 Task: Look for space in Karmāla, India from 15th June, 2023 to 21st June, 2023 for 5 adults in price range Rs.14000 to Rs.25000. Place can be entire place with 3 bedrooms having 3 beds and 3 bathrooms. Property type can be house, flat, guest house. Booking option can be shelf check-in. Required host language is English.
Action: Mouse moved to (442, 81)
Screenshot: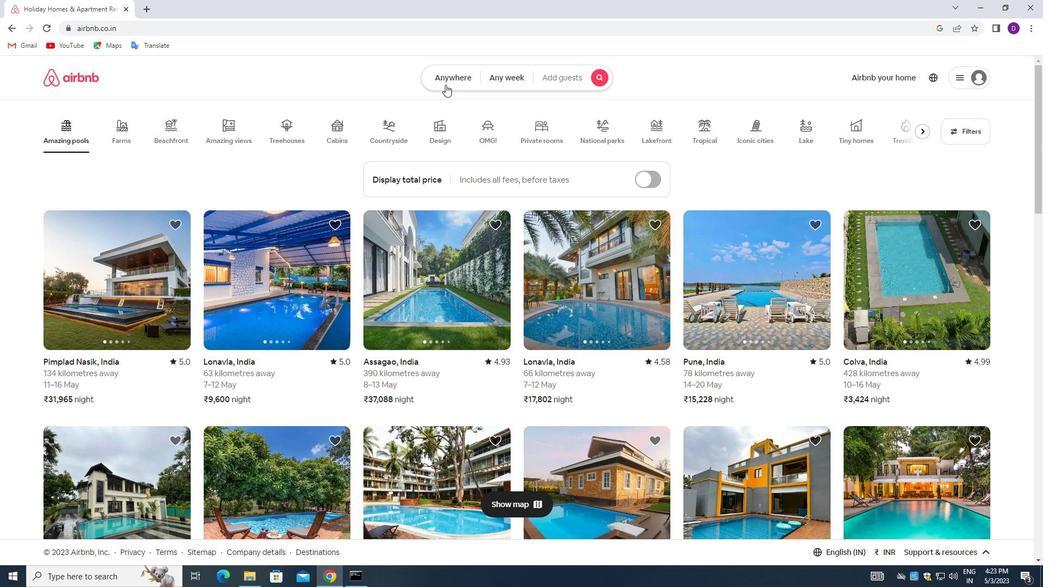 
Action: Mouse pressed left at (442, 81)
Screenshot: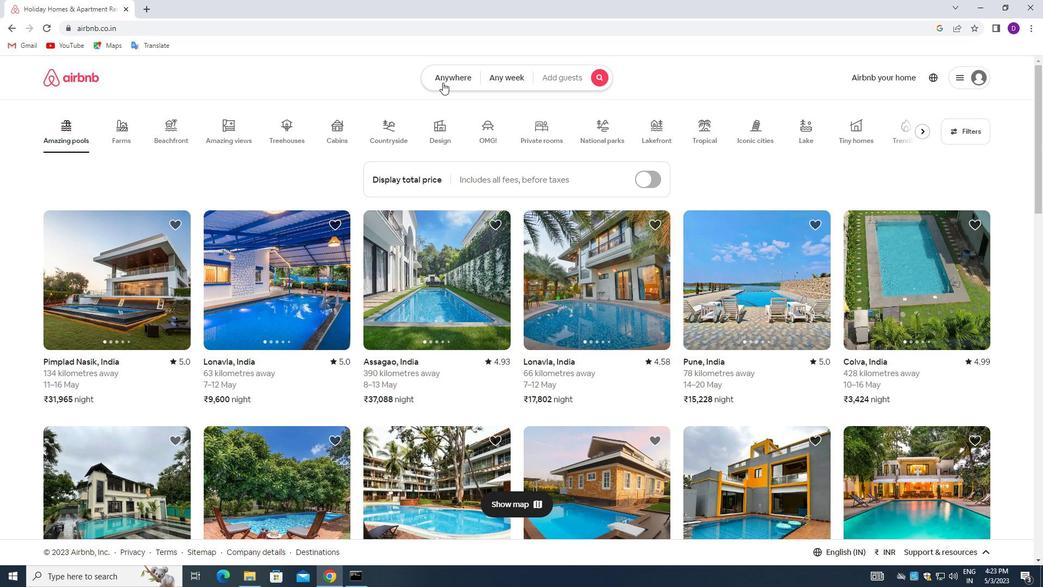 
Action: Mouse moved to (357, 123)
Screenshot: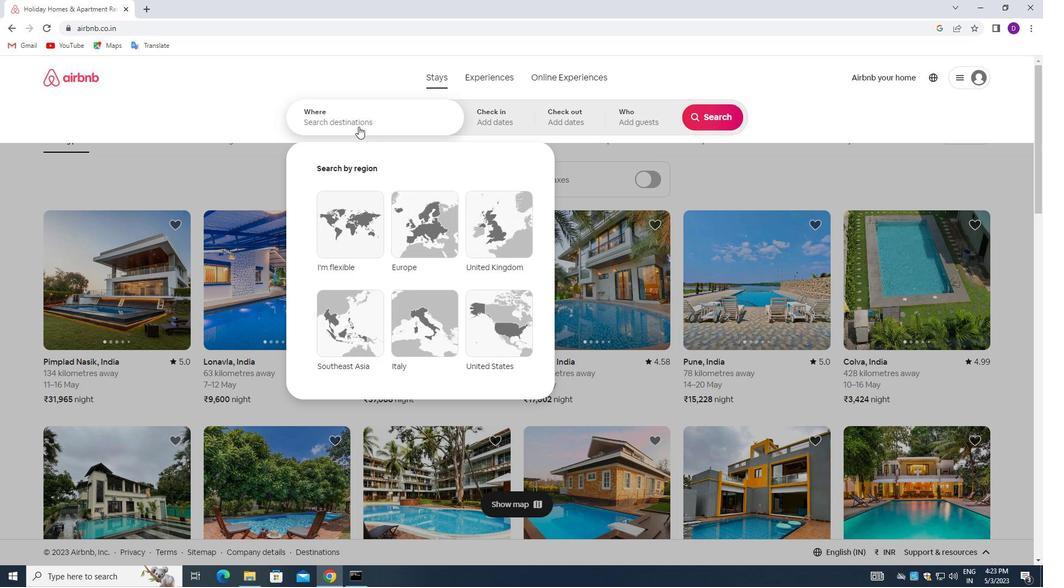 
Action: Mouse pressed left at (357, 123)
Screenshot: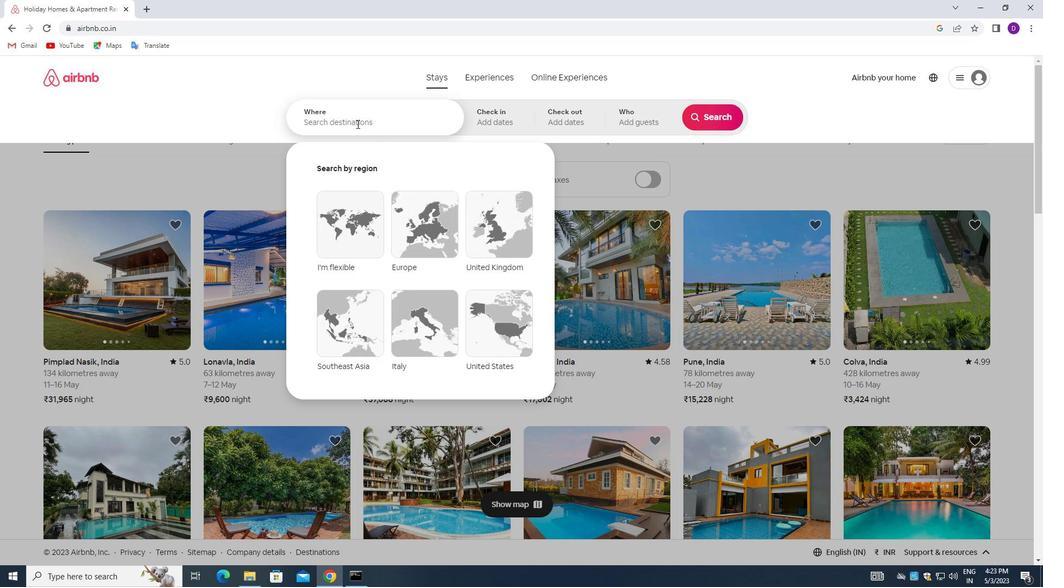 
Action: Mouse moved to (235, 108)
Screenshot: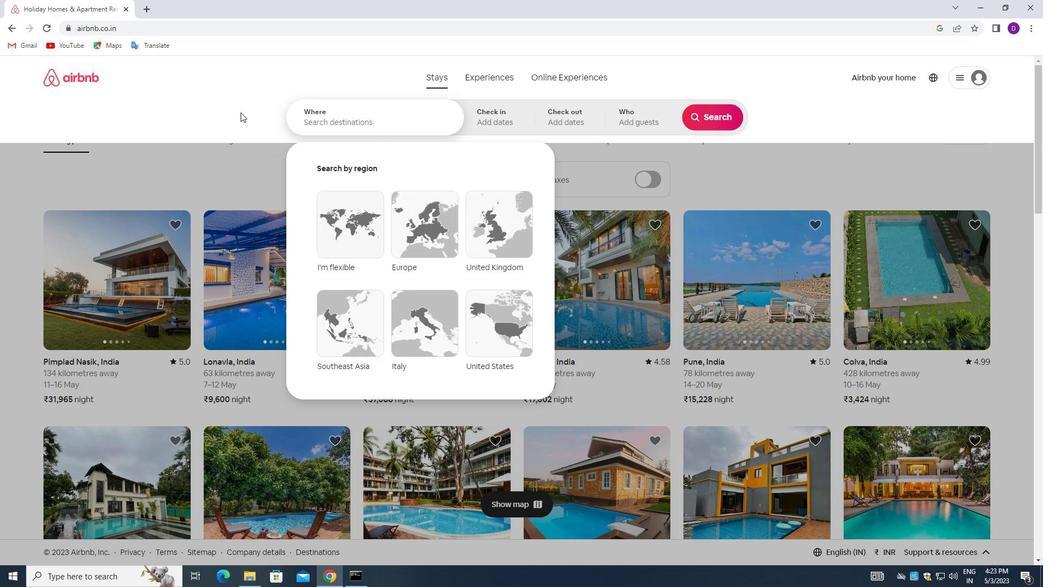 
Action: Key pressed <Key.shift>KARMALA,<Key.space><Key.shift>INDIA<Key.enter>
Screenshot: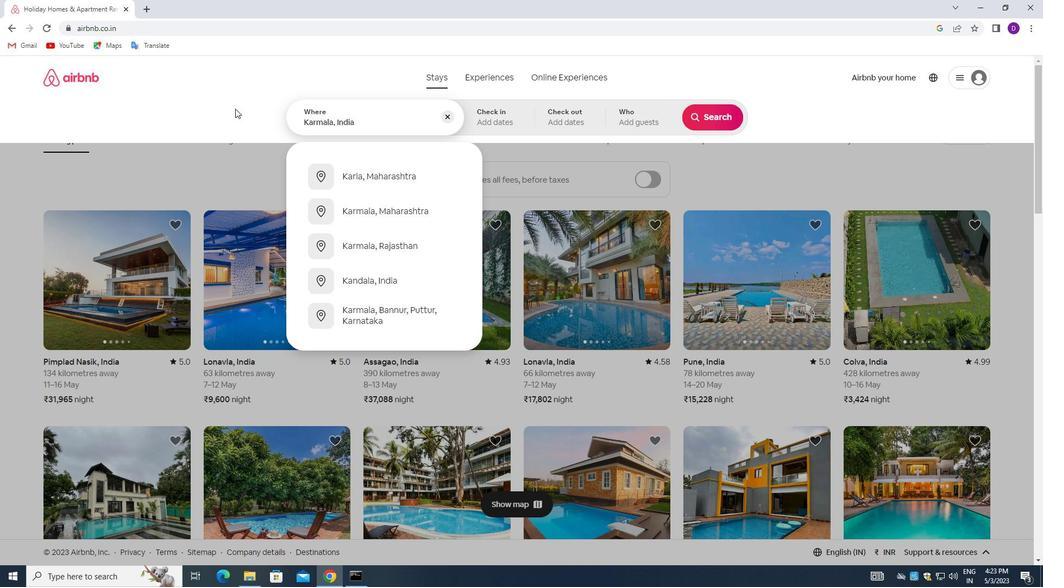 
Action: Mouse moved to (642, 304)
Screenshot: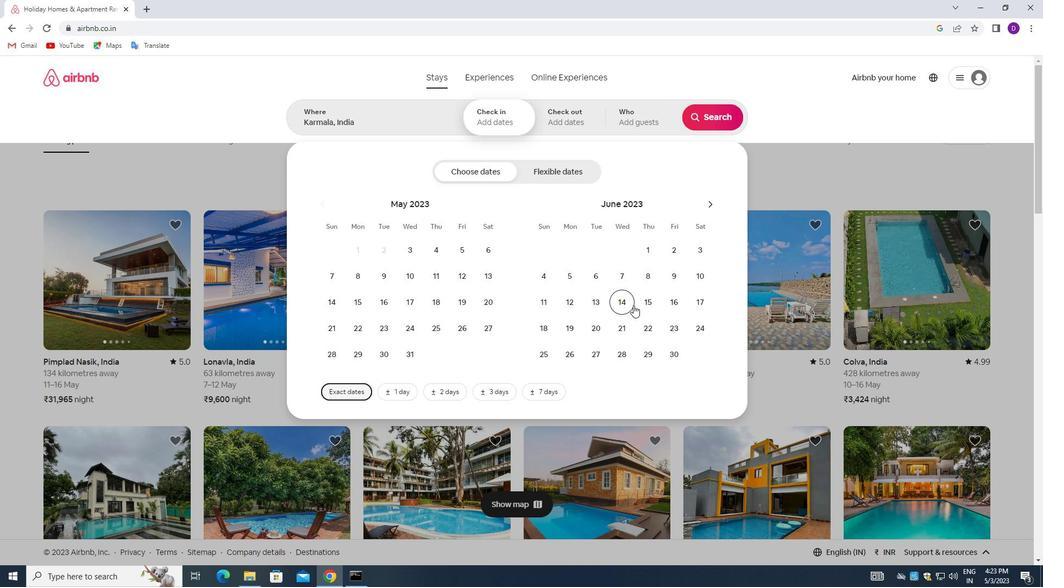 
Action: Mouse pressed left at (642, 304)
Screenshot: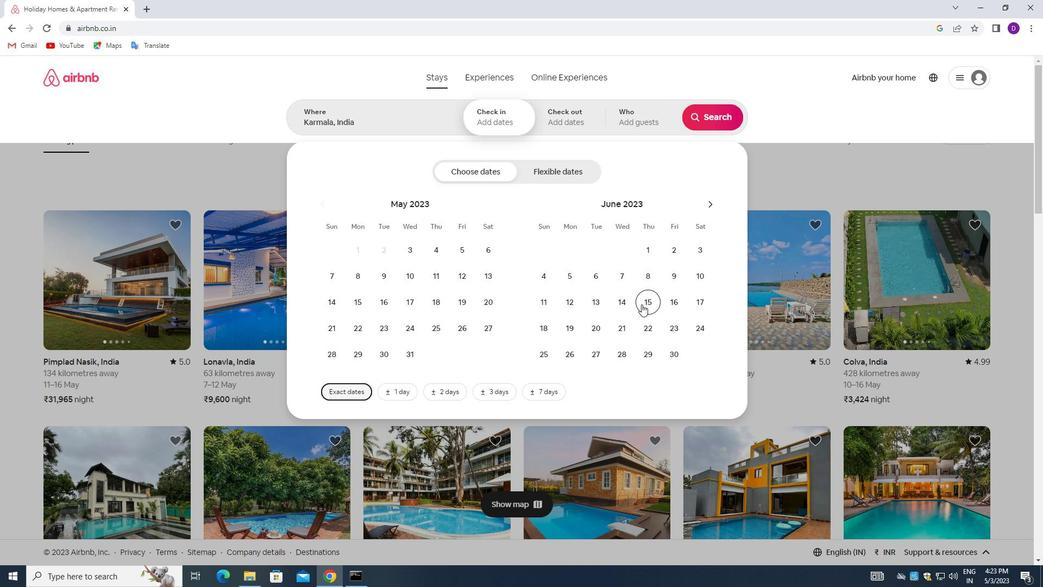
Action: Mouse moved to (626, 322)
Screenshot: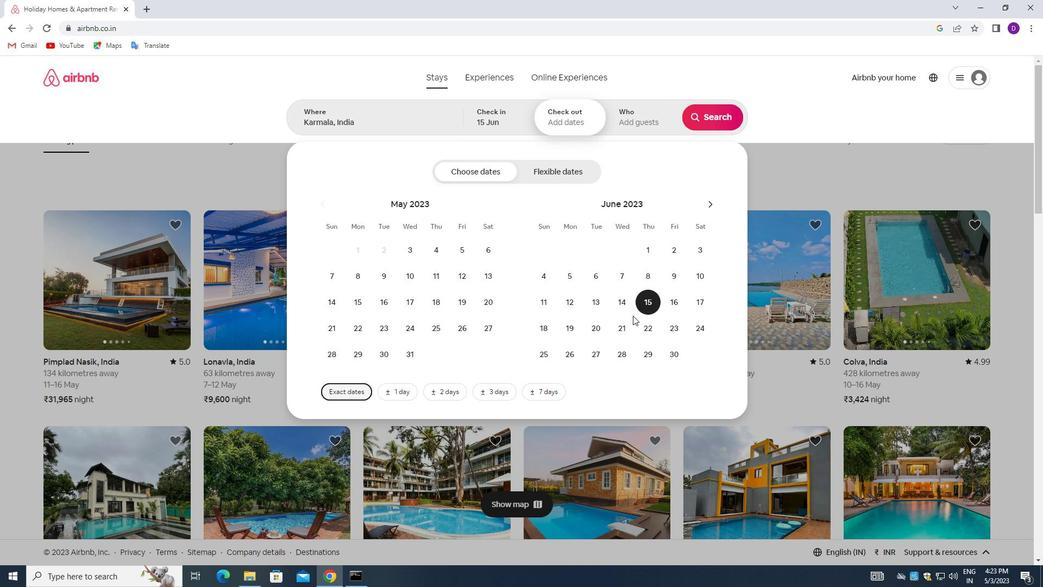 
Action: Mouse pressed left at (626, 322)
Screenshot: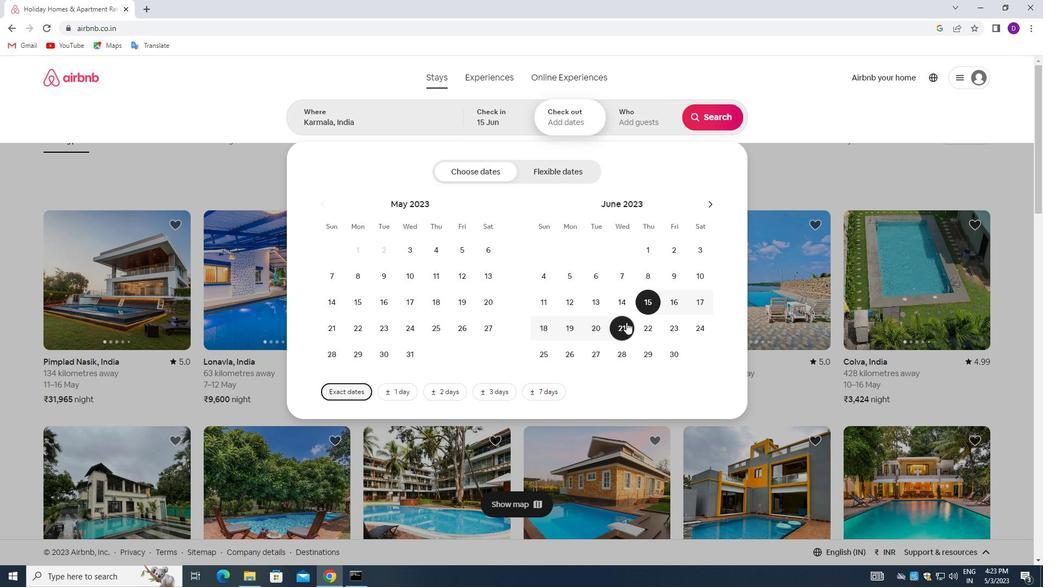 
Action: Mouse moved to (631, 117)
Screenshot: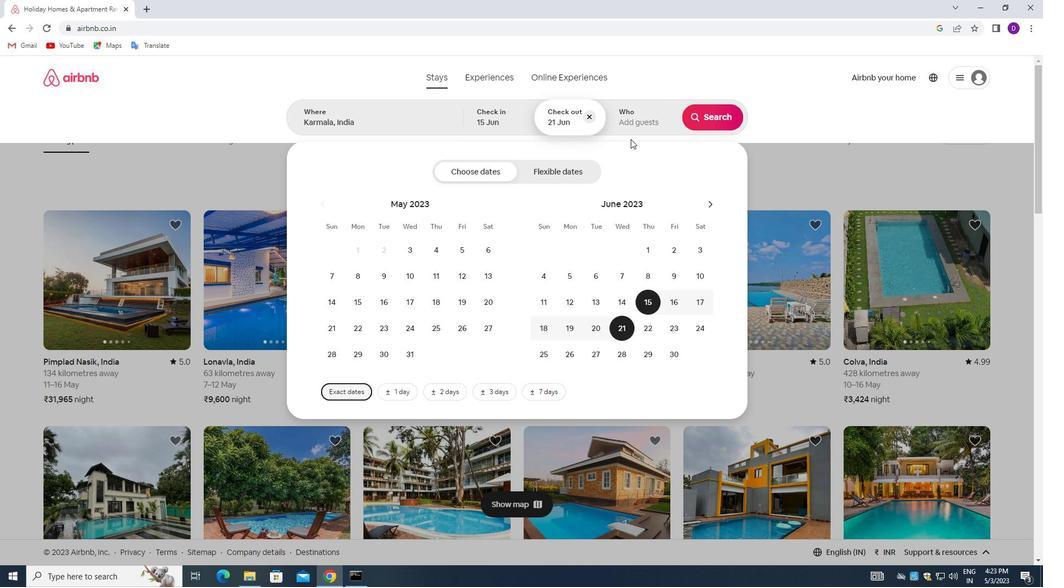 
Action: Mouse pressed left at (631, 117)
Screenshot: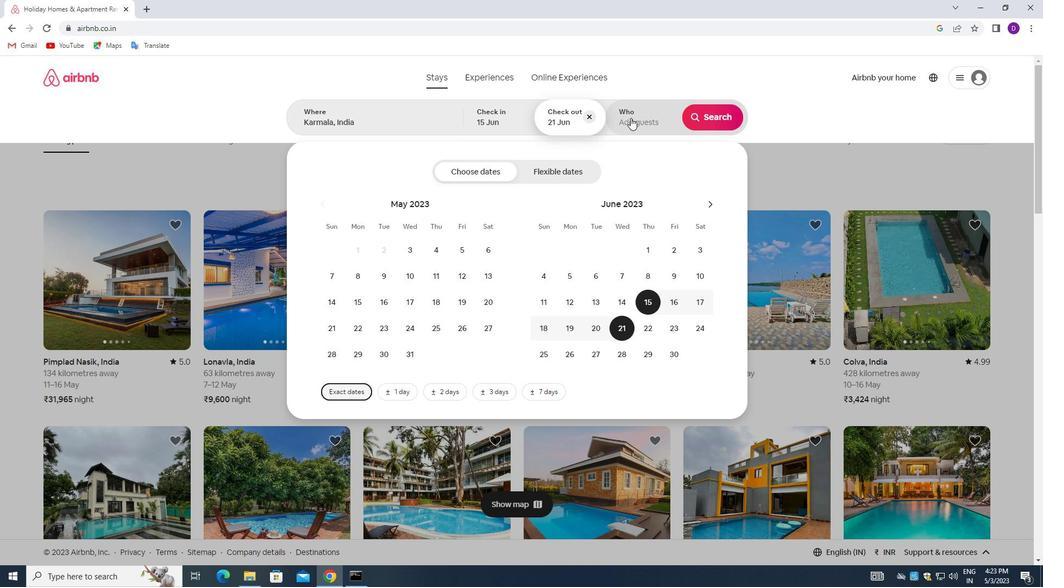 
Action: Mouse moved to (718, 176)
Screenshot: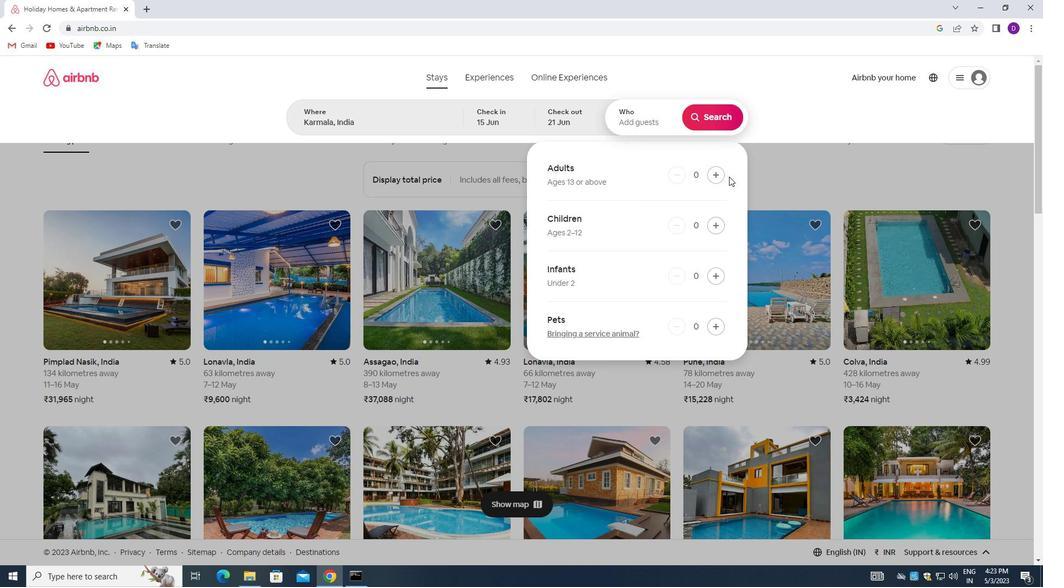 
Action: Mouse pressed left at (718, 176)
Screenshot: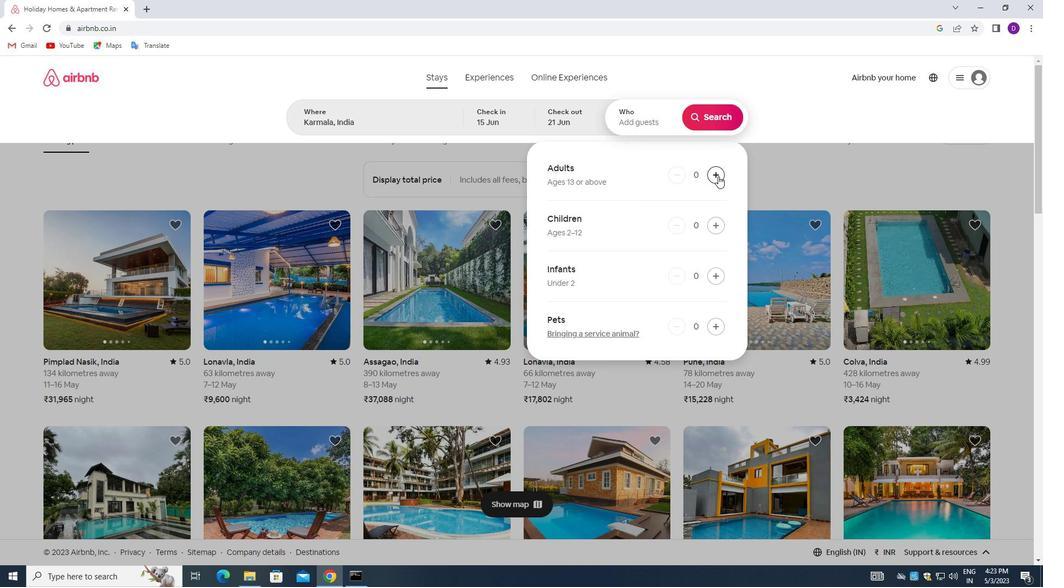 
Action: Mouse pressed left at (718, 176)
Screenshot: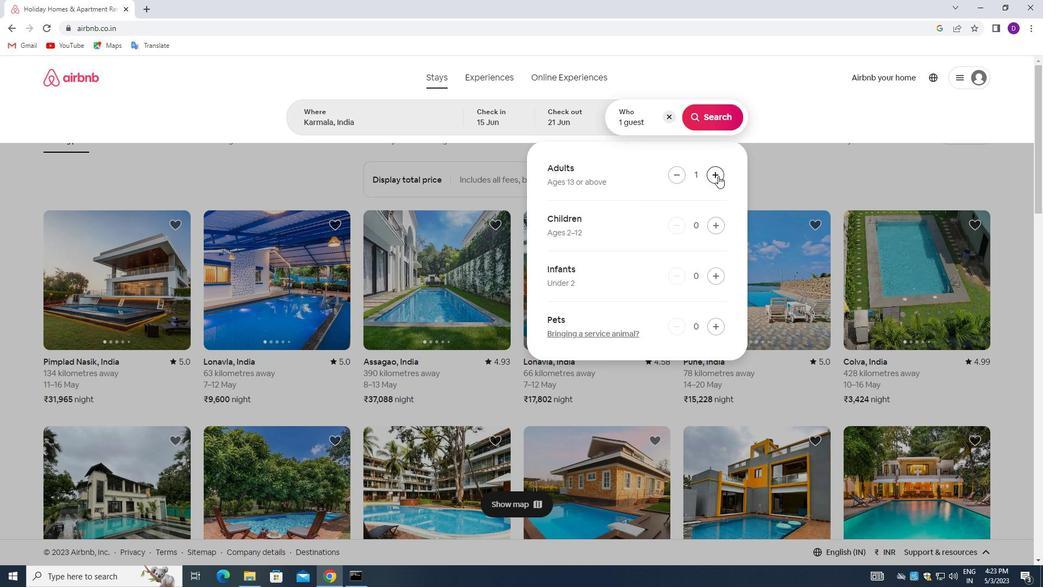 
Action: Mouse pressed left at (718, 176)
Screenshot: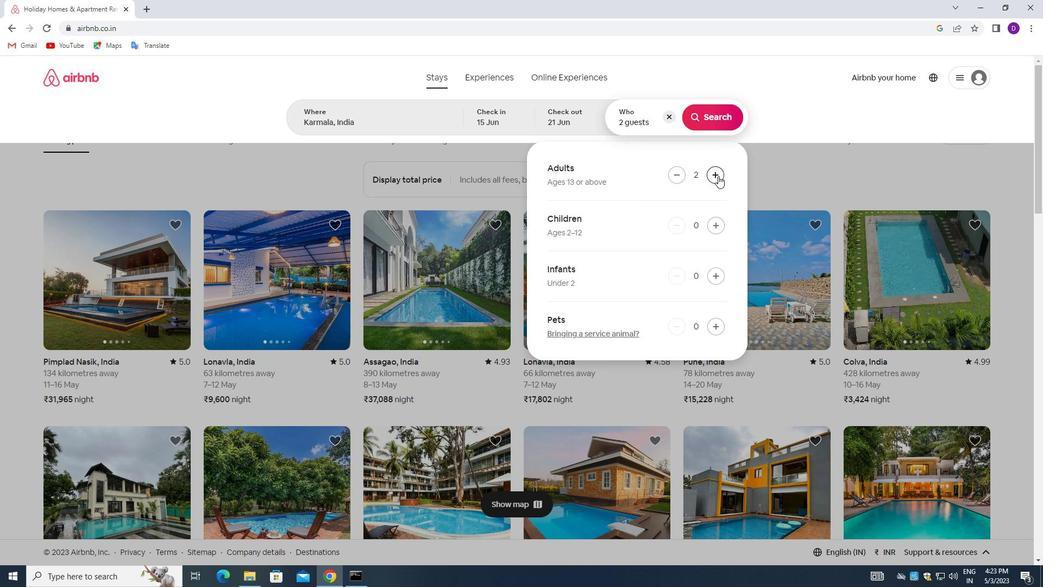 
Action: Mouse pressed left at (718, 176)
Screenshot: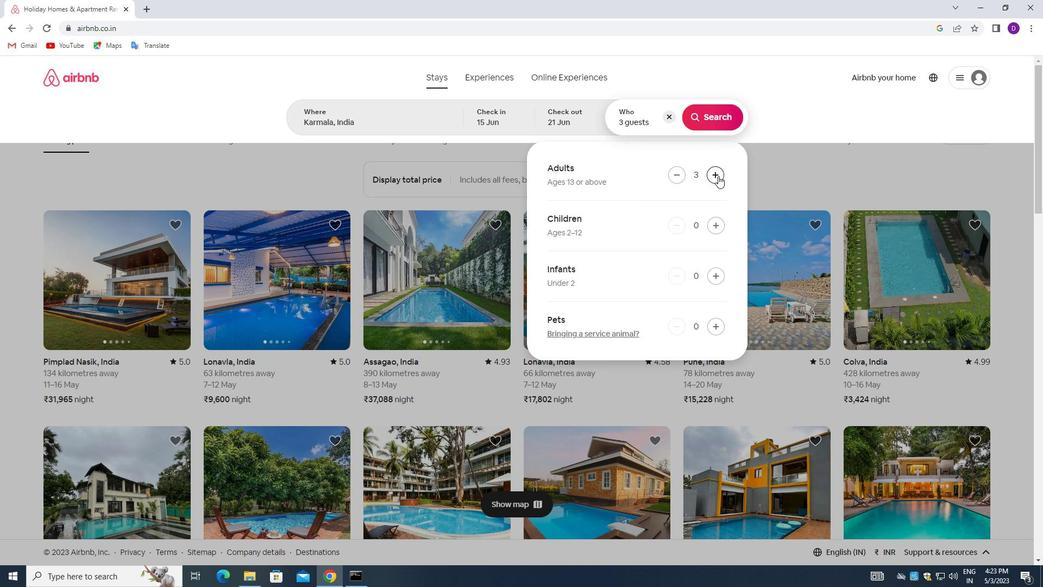 
Action: Mouse pressed left at (718, 176)
Screenshot: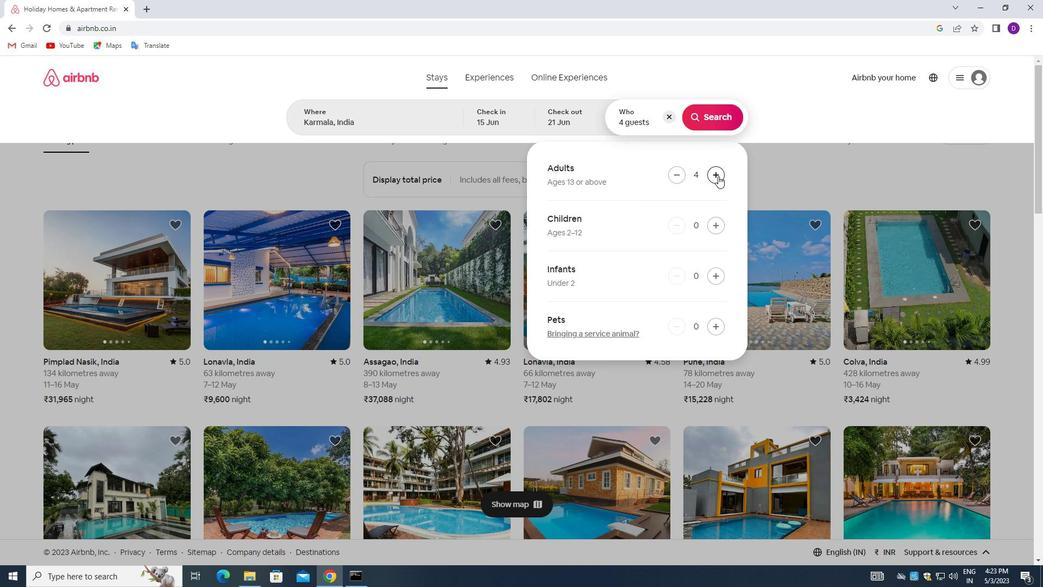 
Action: Mouse moved to (718, 113)
Screenshot: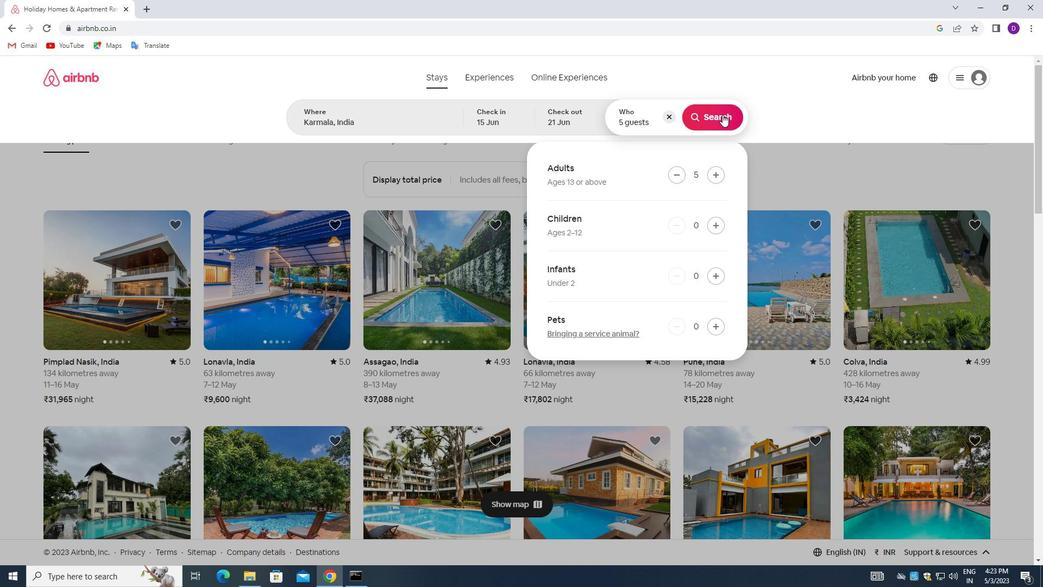
Action: Mouse pressed left at (718, 113)
Screenshot: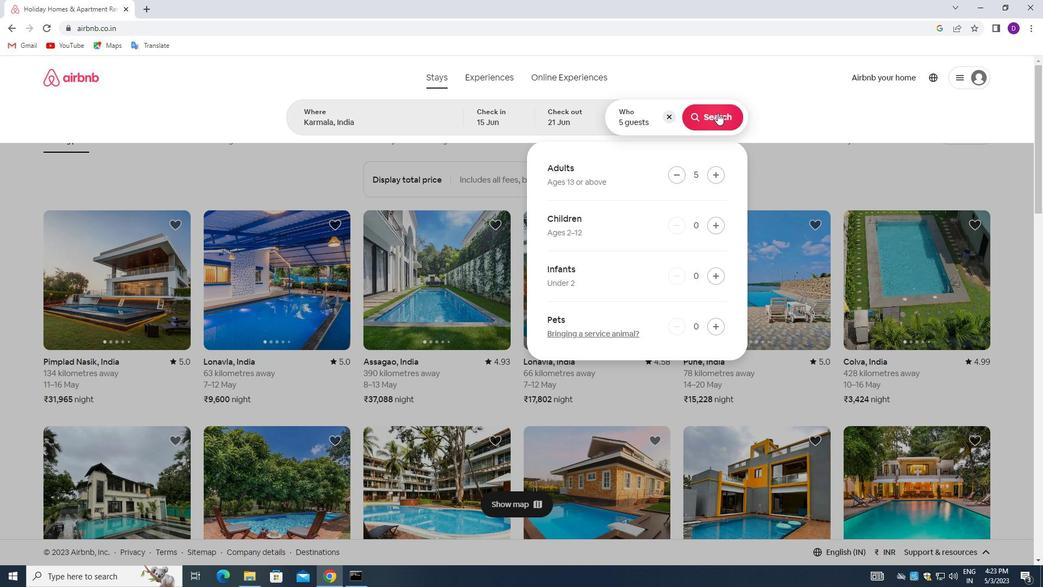 
Action: Mouse moved to (977, 117)
Screenshot: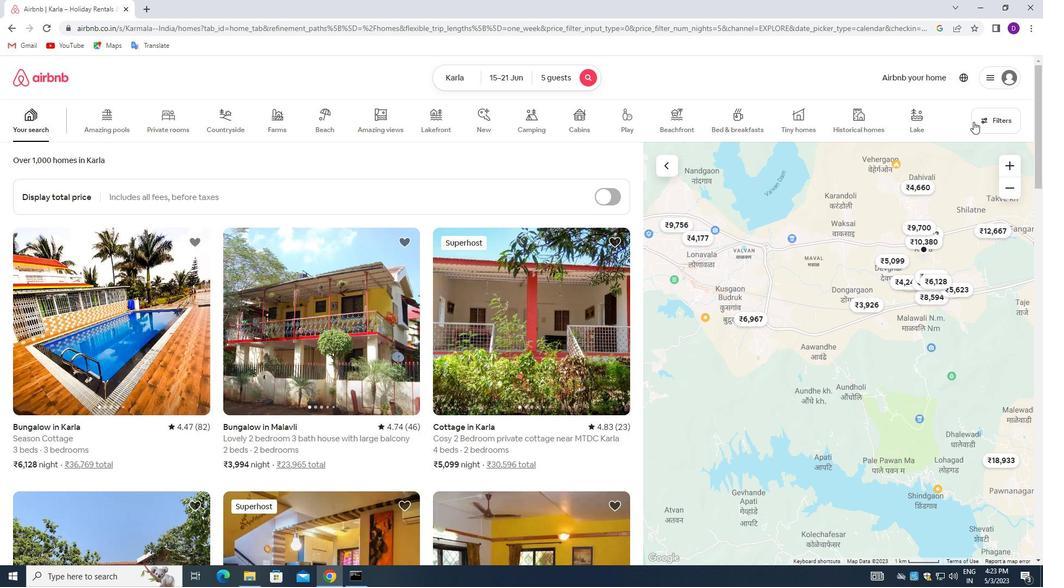 
Action: Mouse pressed left at (977, 117)
Screenshot: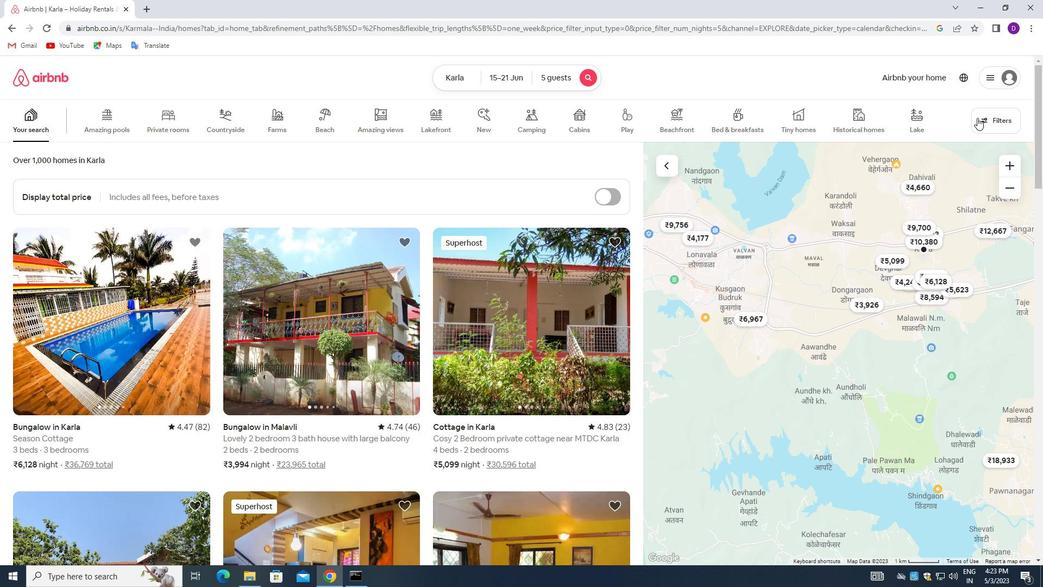 
Action: Mouse moved to (377, 263)
Screenshot: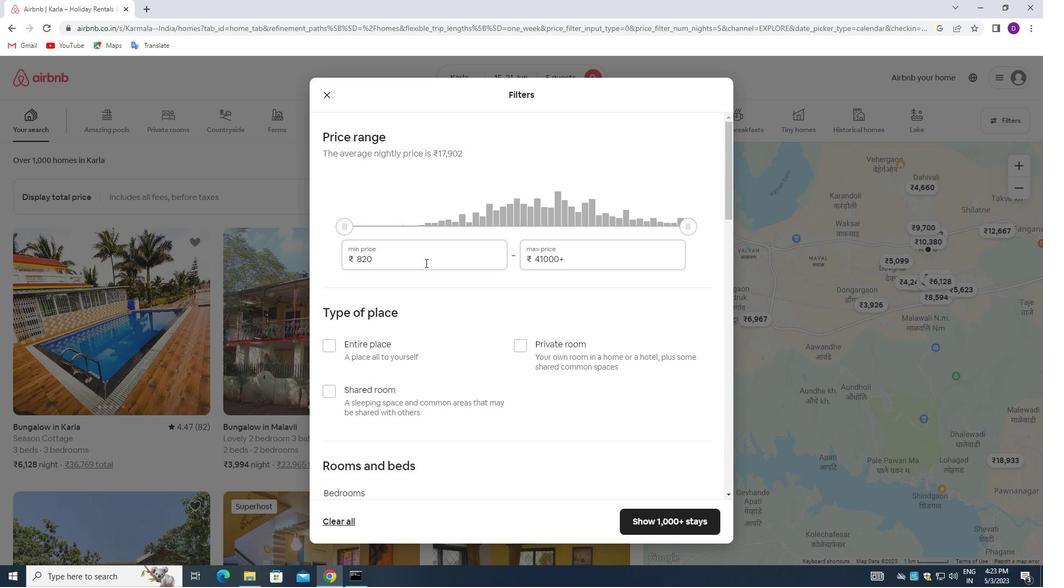 
Action: Mouse pressed left at (377, 263)
Screenshot: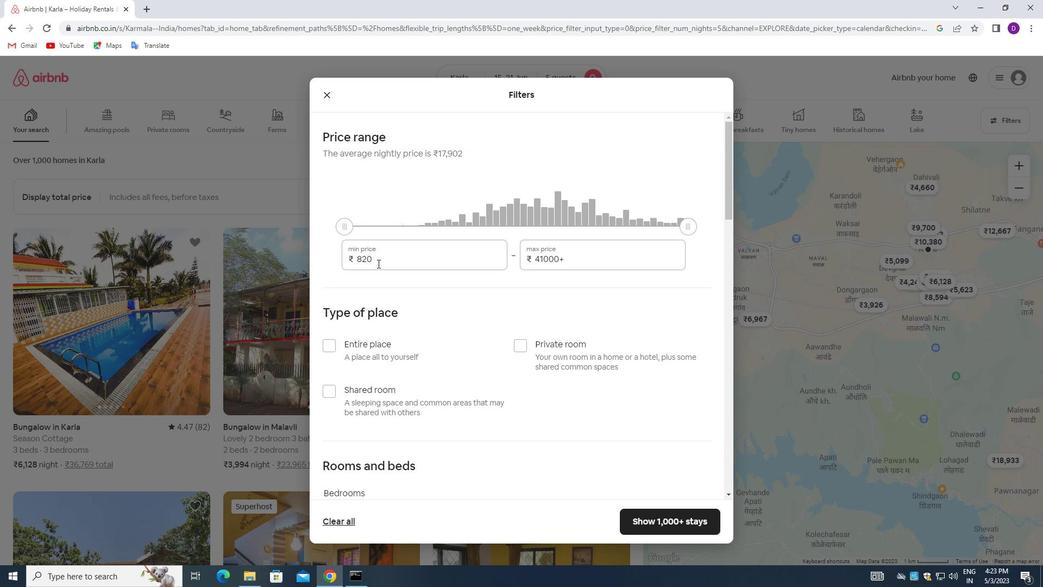 
Action: Mouse pressed left at (377, 263)
Screenshot: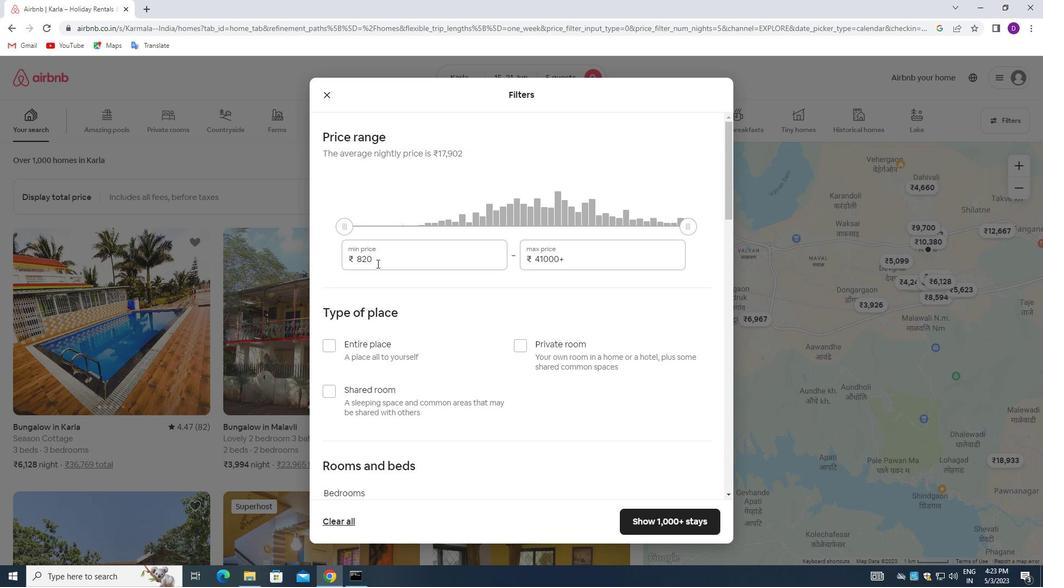
Action: Key pressed 14000<Key.tab>25000
Screenshot: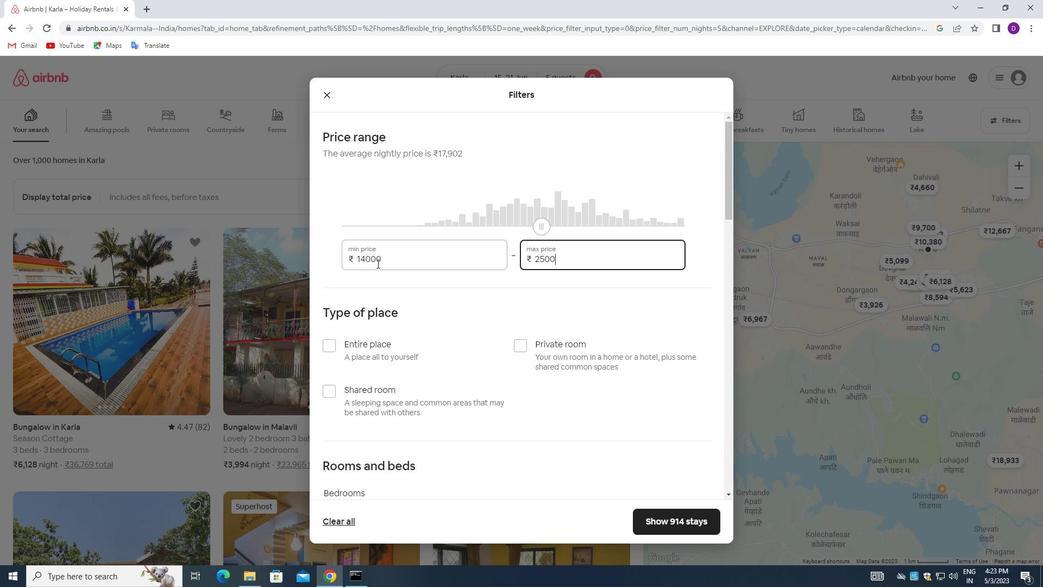 
Action: Mouse moved to (328, 340)
Screenshot: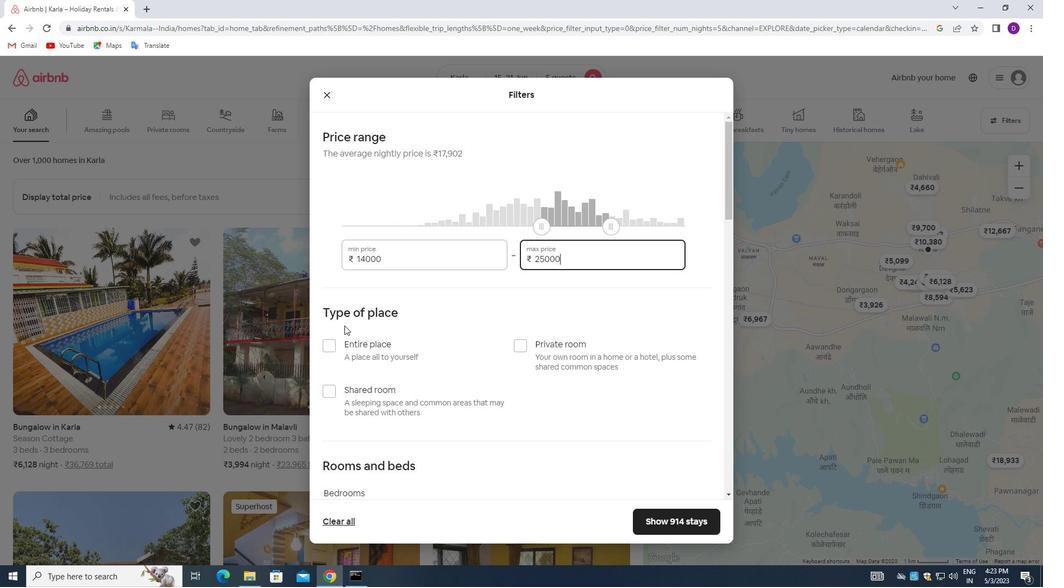 
Action: Mouse pressed left at (328, 340)
Screenshot: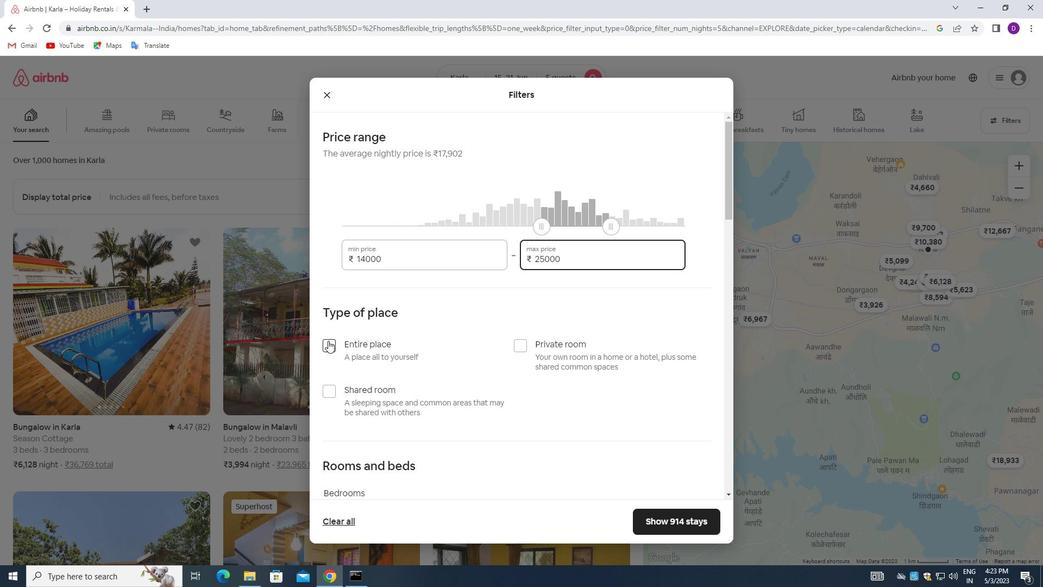 
Action: Mouse moved to (424, 321)
Screenshot: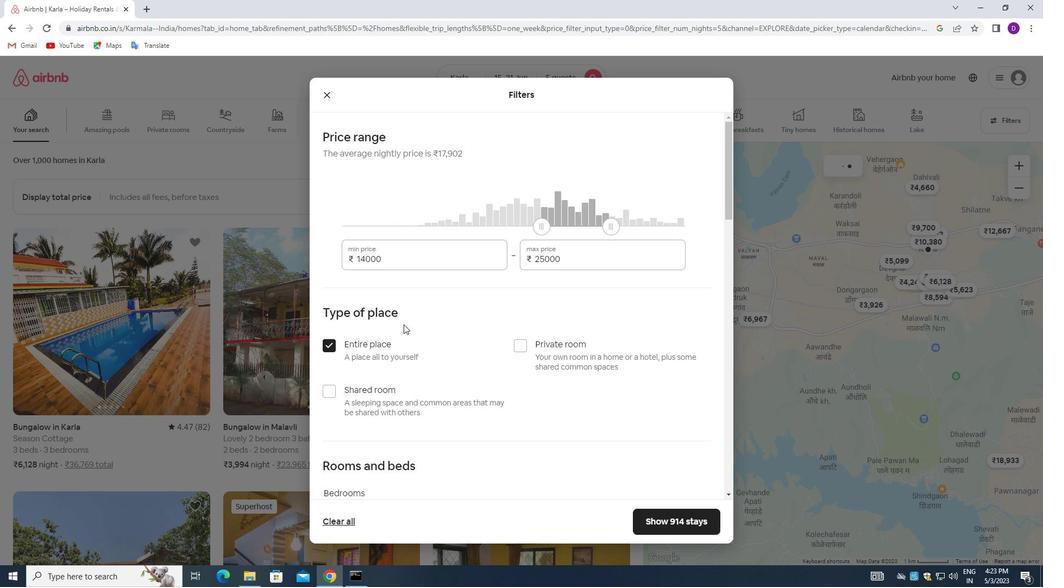 
Action: Mouse scrolled (424, 320) with delta (0, 0)
Screenshot: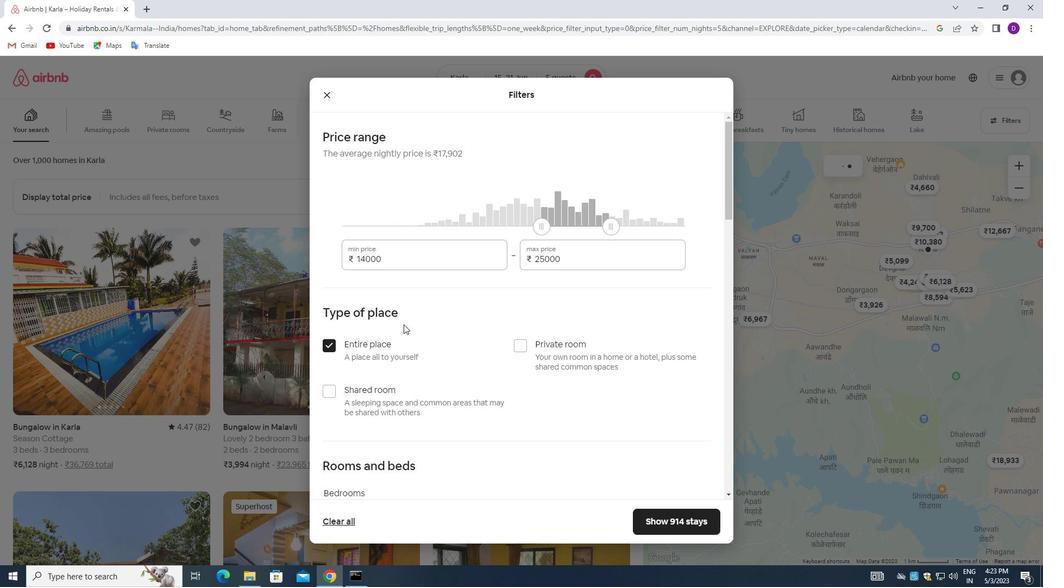 
Action: Mouse moved to (428, 321)
Screenshot: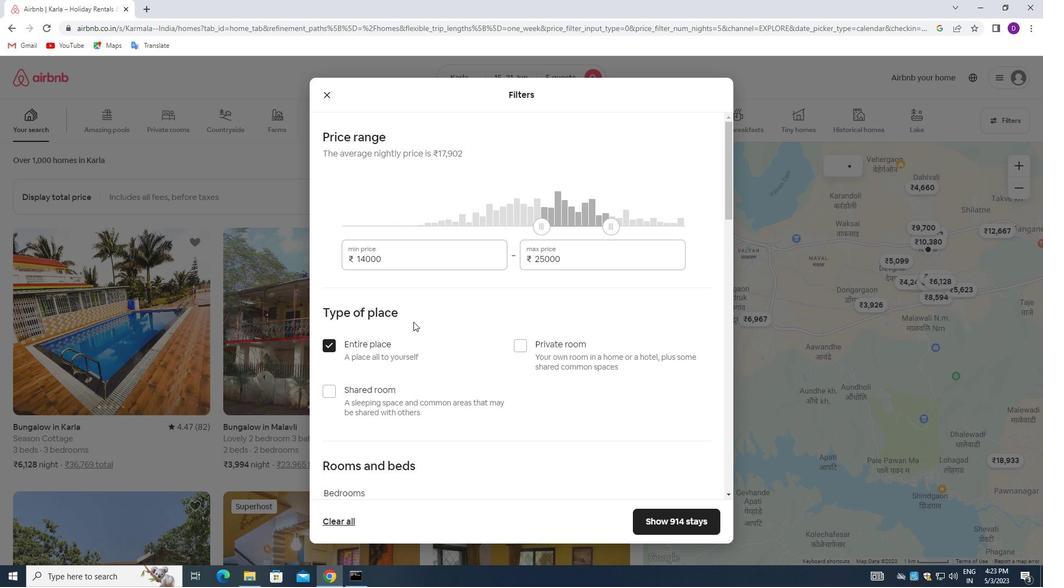 
Action: Mouse scrolled (428, 320) with delta (0, 0)
Screenshot: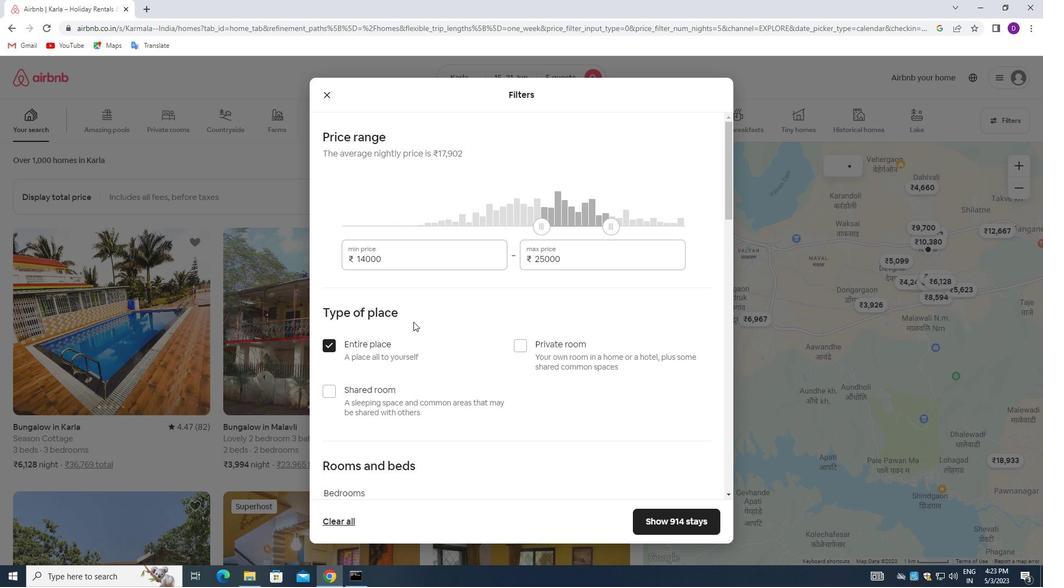 
Action: Mouse moved to (429, 321)
Screenshot: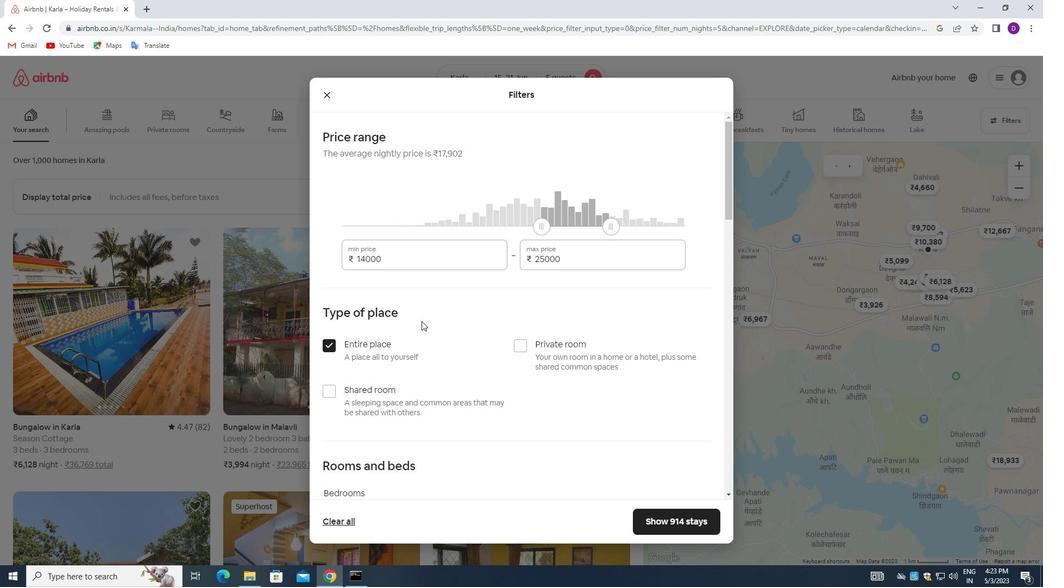 
Action: Mouse scrolled (429, 320) with delta (0, 0)
Screenshot: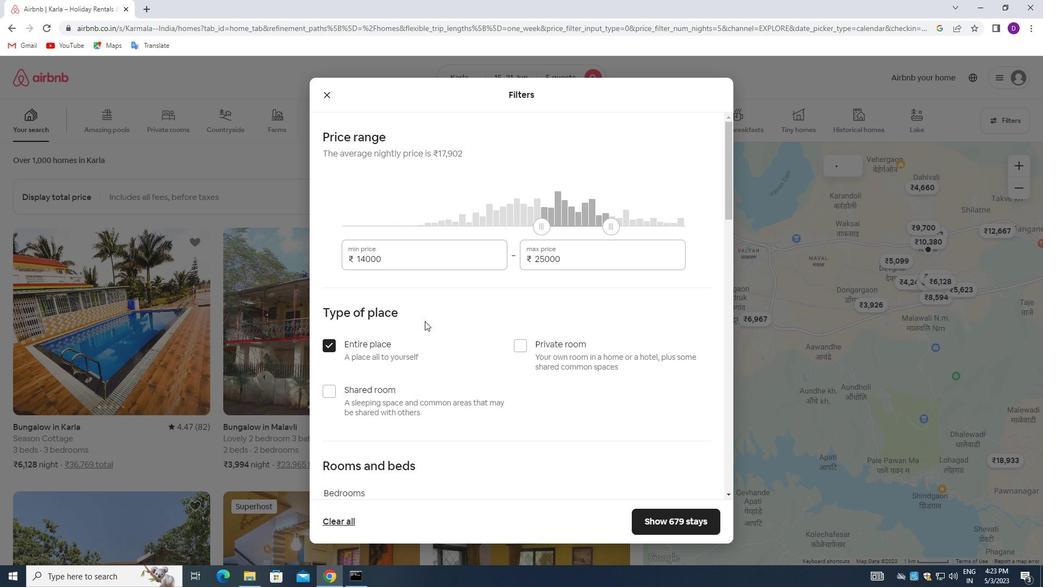 
Action: Mouse scrolled (429, 320) with delta (0, 0)
Screenshot: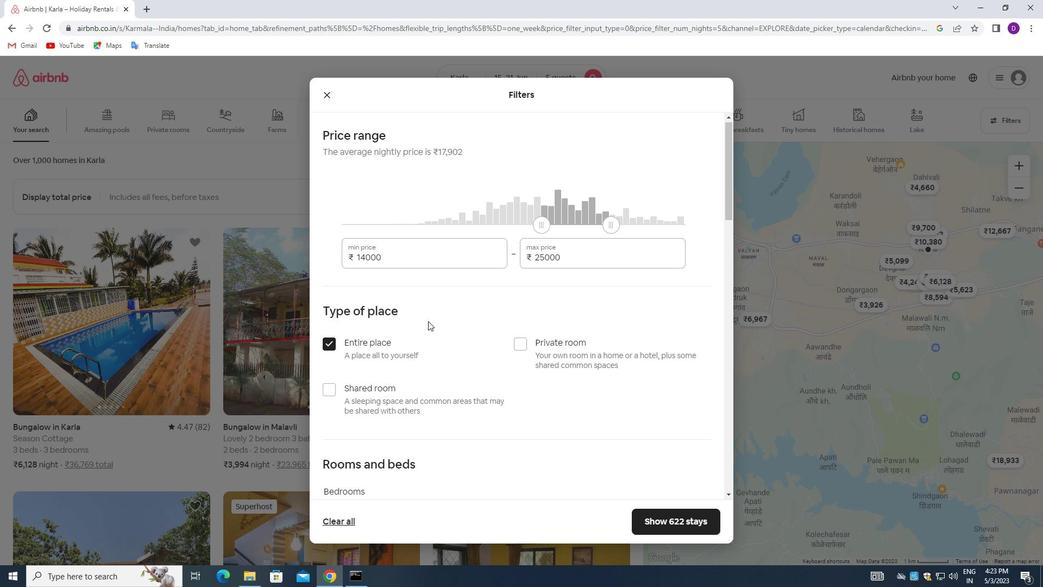 
Action: Mouse scrolled (429, 320) with delta (0, 0)
Screenshot: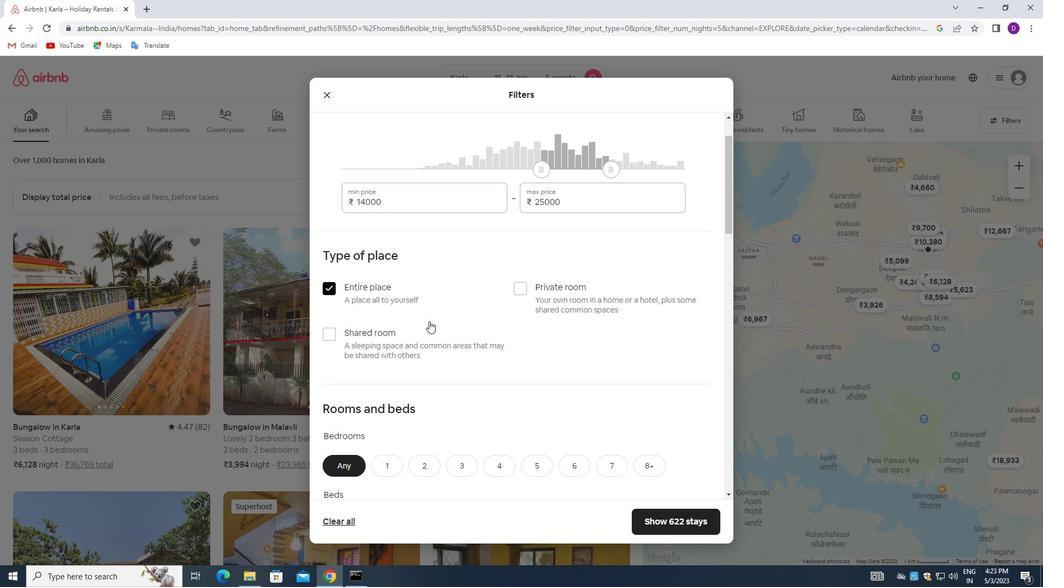
Action: Mouse moved to (460, 252)
Screenshot: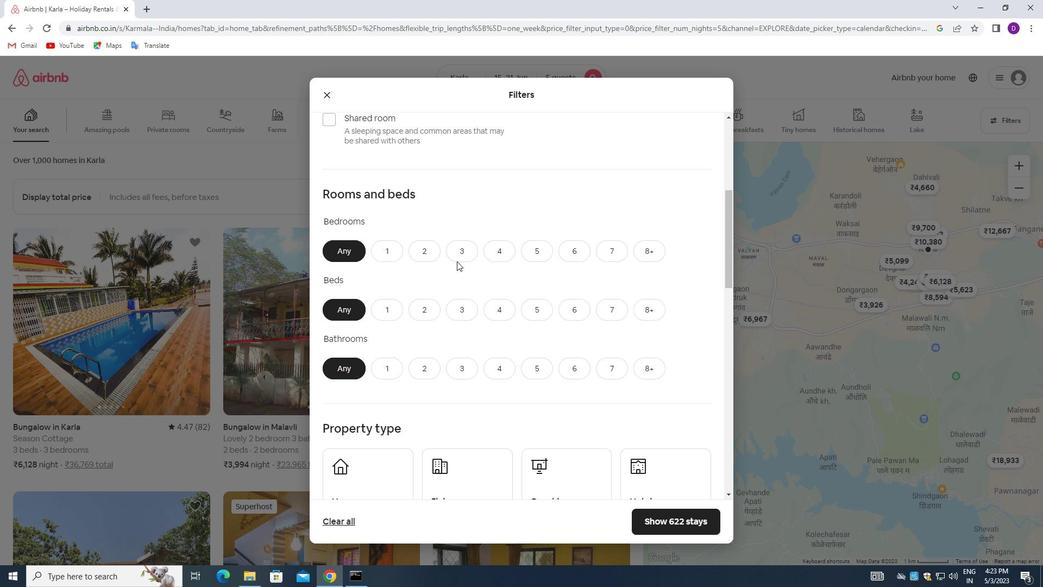 
Action: Mouse pressed left at (460, 252)
Screenshot: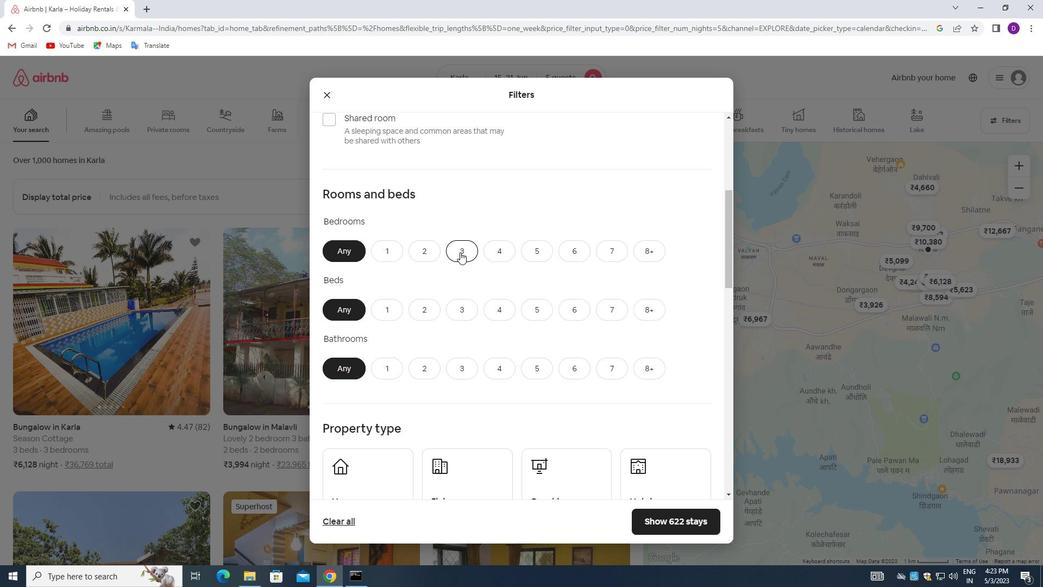 
Action: Mouse moved to (455, 301)
Screenshot: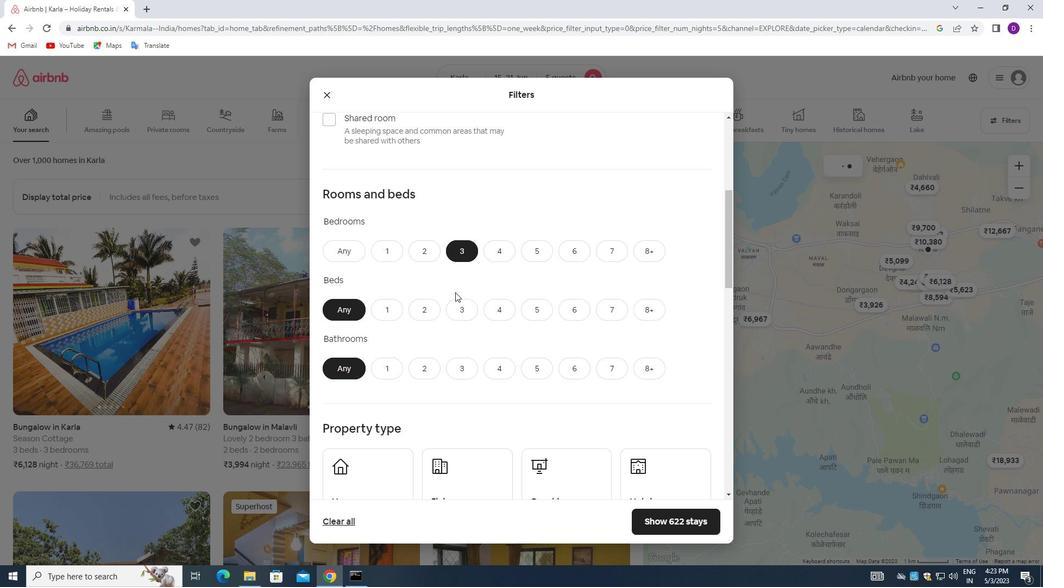
Action: Mouse pressed left at (455, 301)
Screenshot: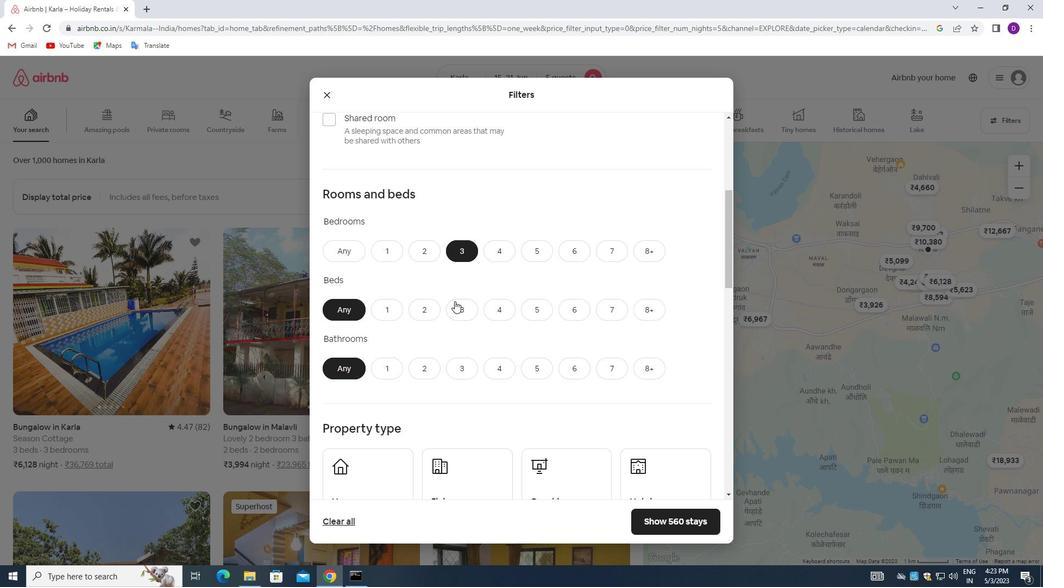 
Action: Mouse moved to (458, 365)
Screenshot: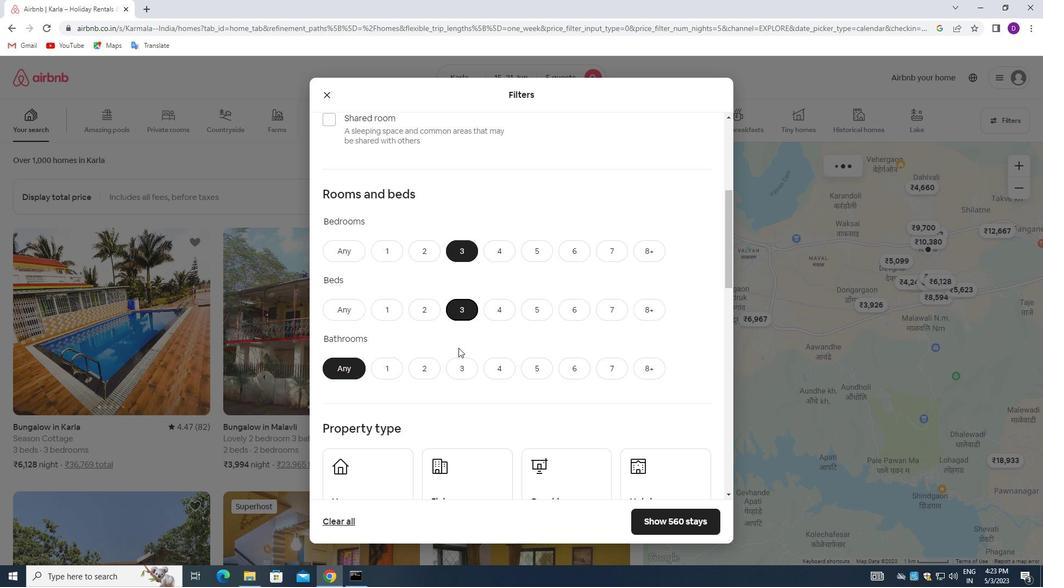 
Action: Mouse pressed left at (458, 365)
Screenshot: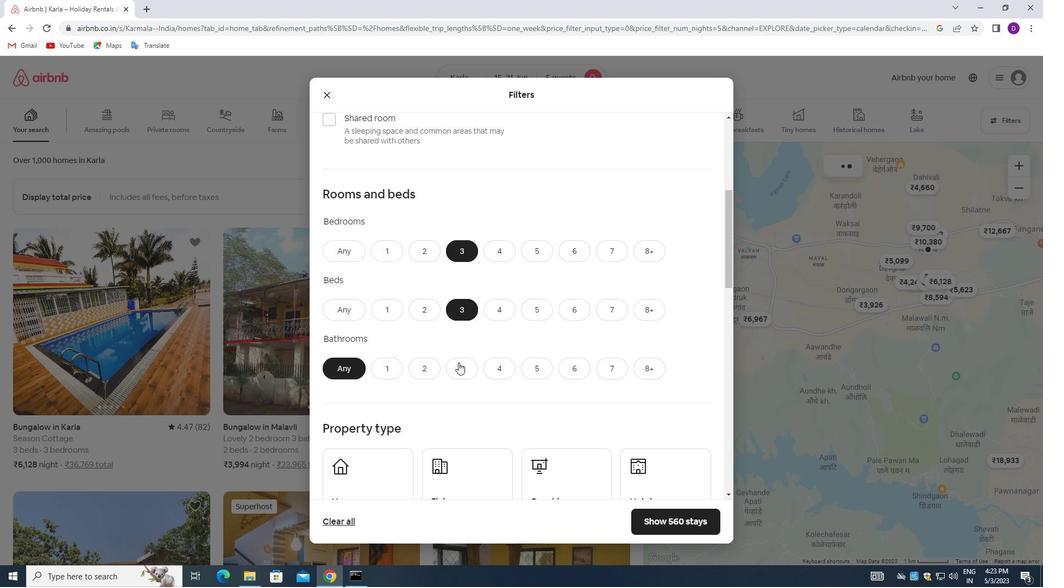 
Action: Mouse moved to (460, 300)
Screenshot: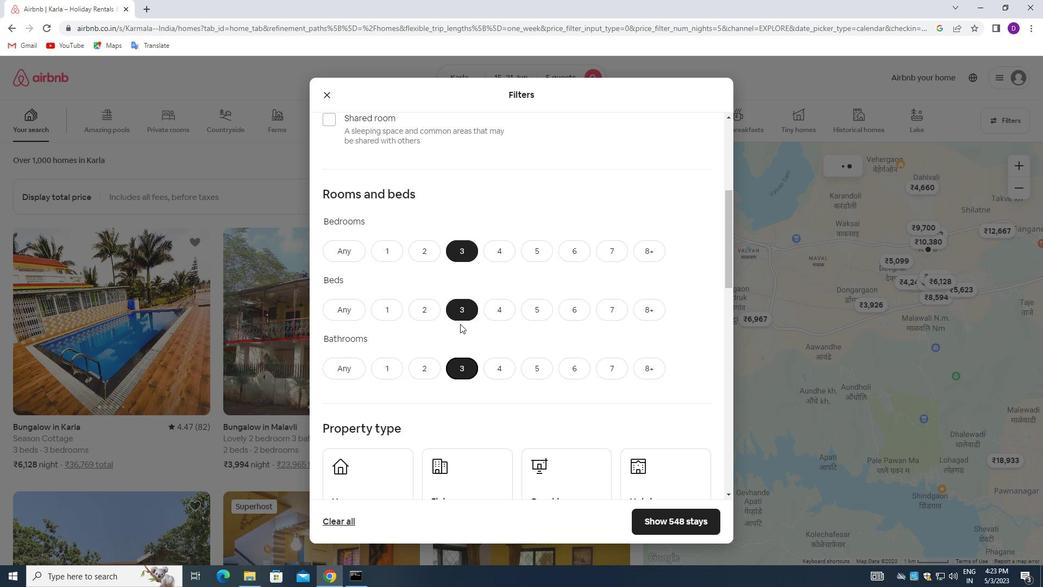 
Action: Mouse scrolled (460, 299) with delta (0, 0)
Screenshot: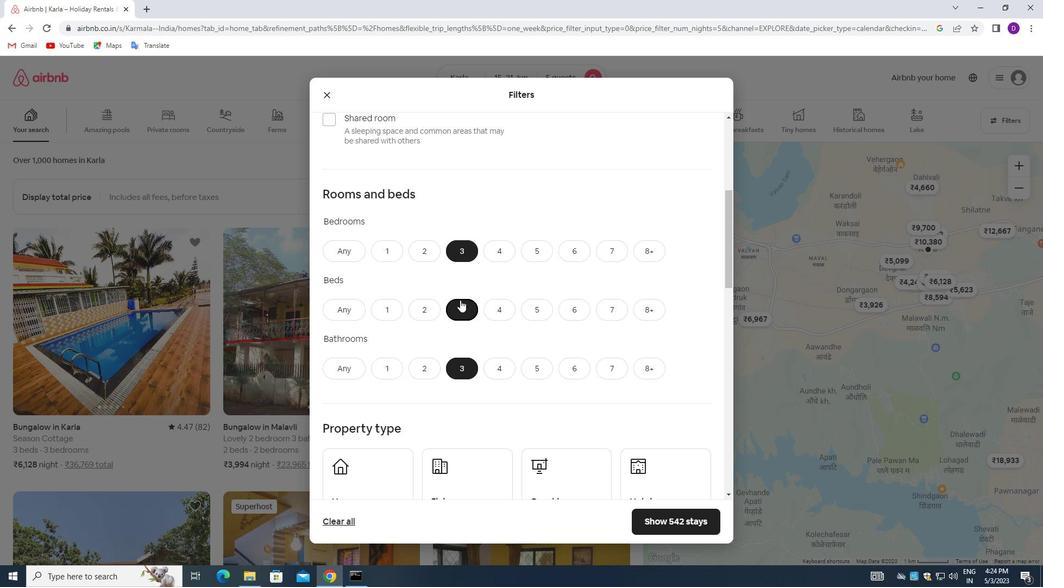 
Action: Mouse scrolled (460, 299) with delta (0, 0)
Screenshot: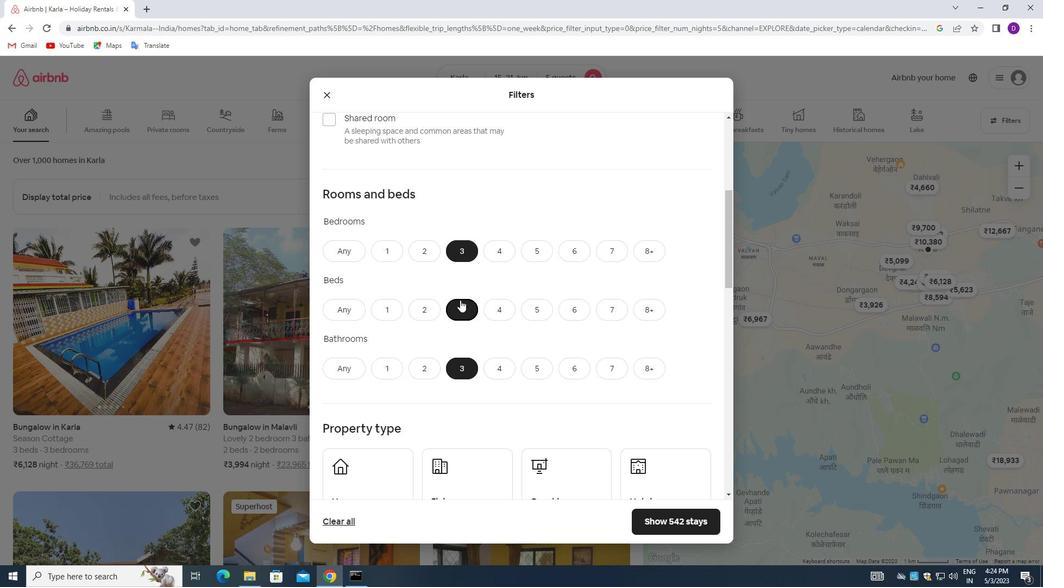 
Action: Mouse moved to (385, 355)
Screenshot: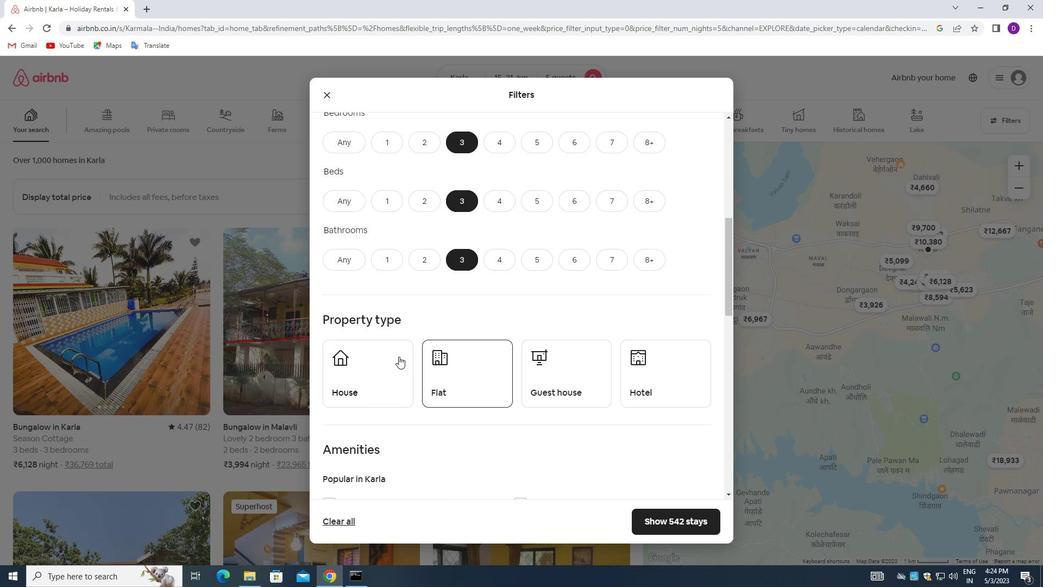 
Action: Mouse pressed left at (385, 355)
Screenshot: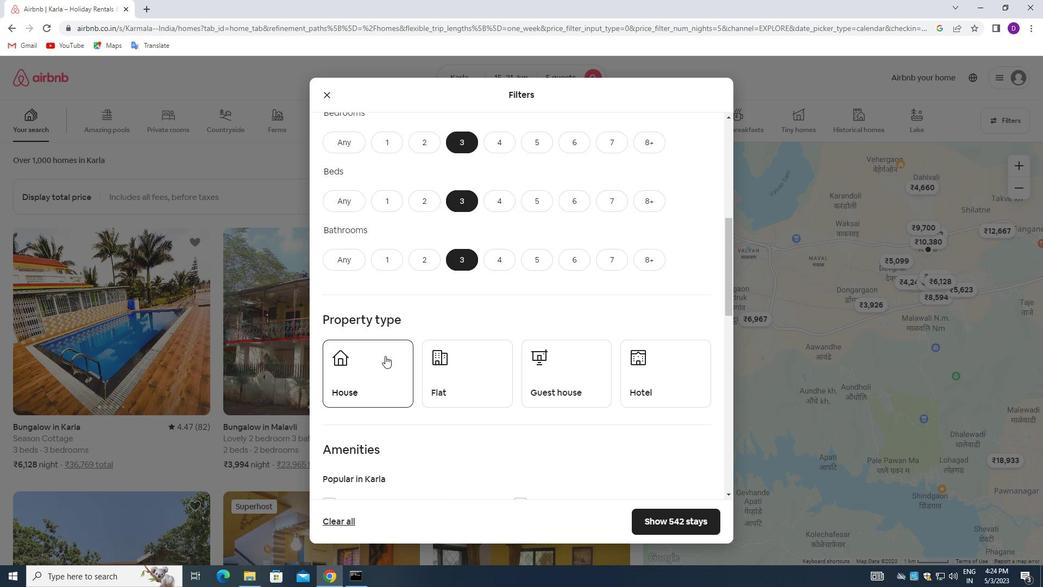 
Action: Mouse moved to (464, 366)
Screenshot: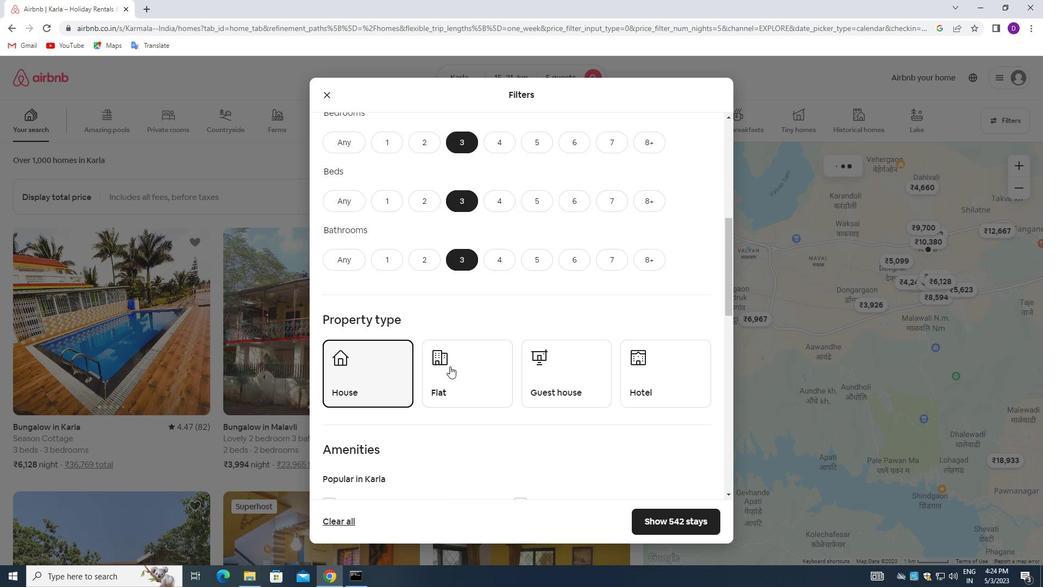 
Action: Mouse pressed left at (464, 366)
Screenshot: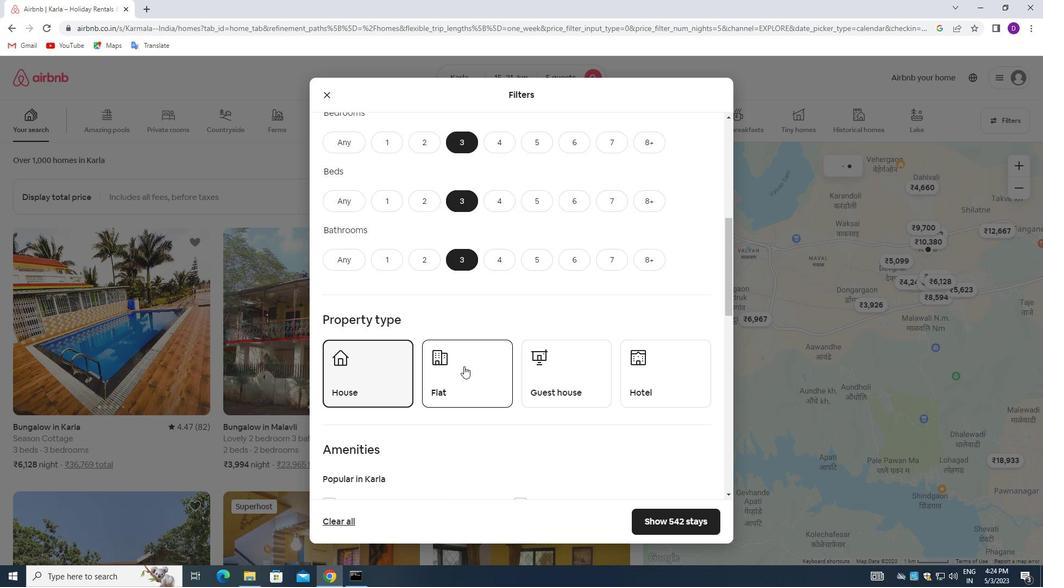 
Action: Mouse moved to (561, 360)
Screenshot: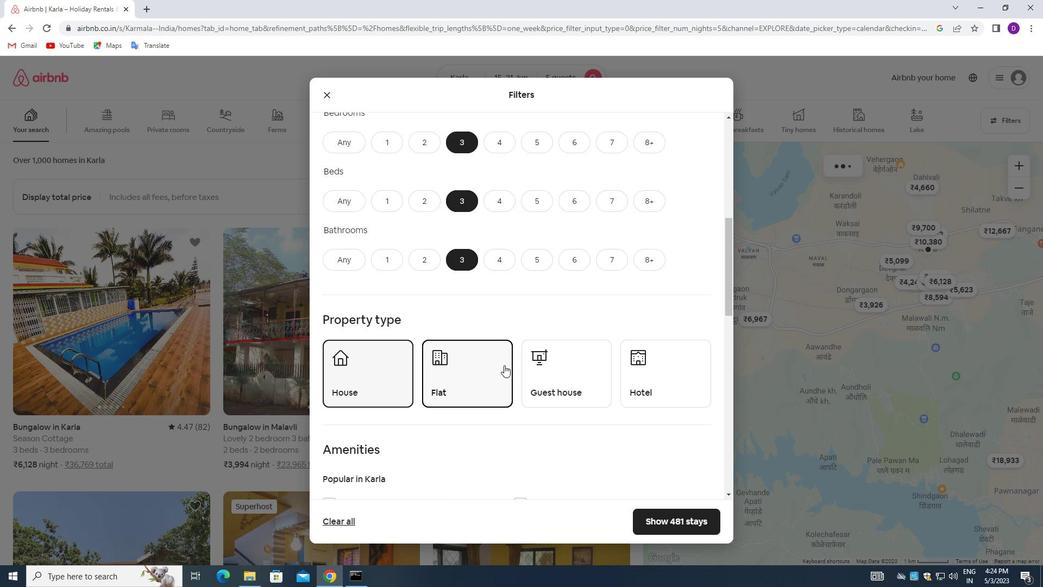 
Action: Mouse pressed left at (561, 360)
Screenshot: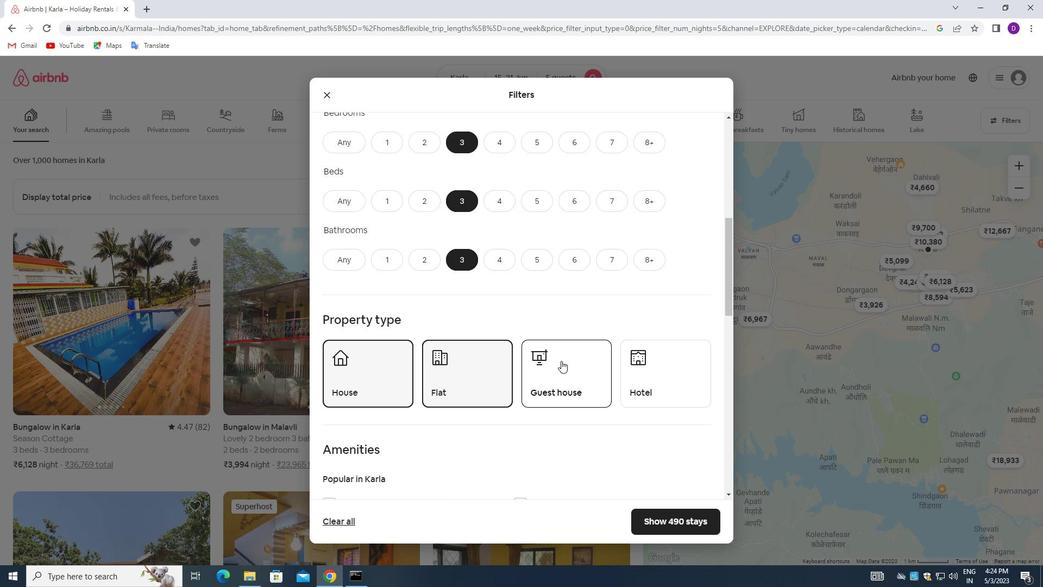 
Action: Mouse moved to (485, 303)
Screenshot: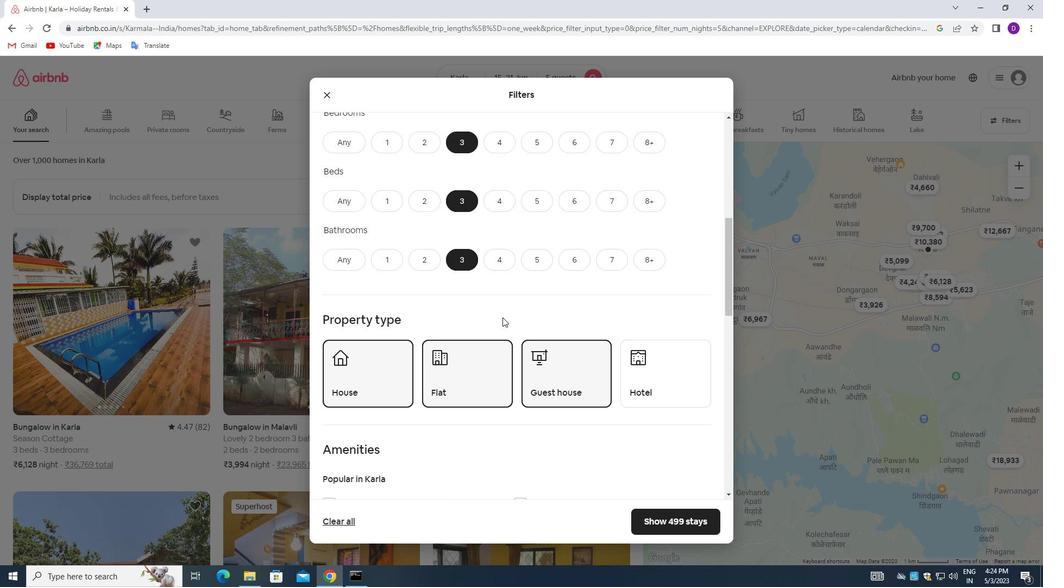 
Action: Mouse scrolled (485, 302) with delta (0, 0)
Screenshot: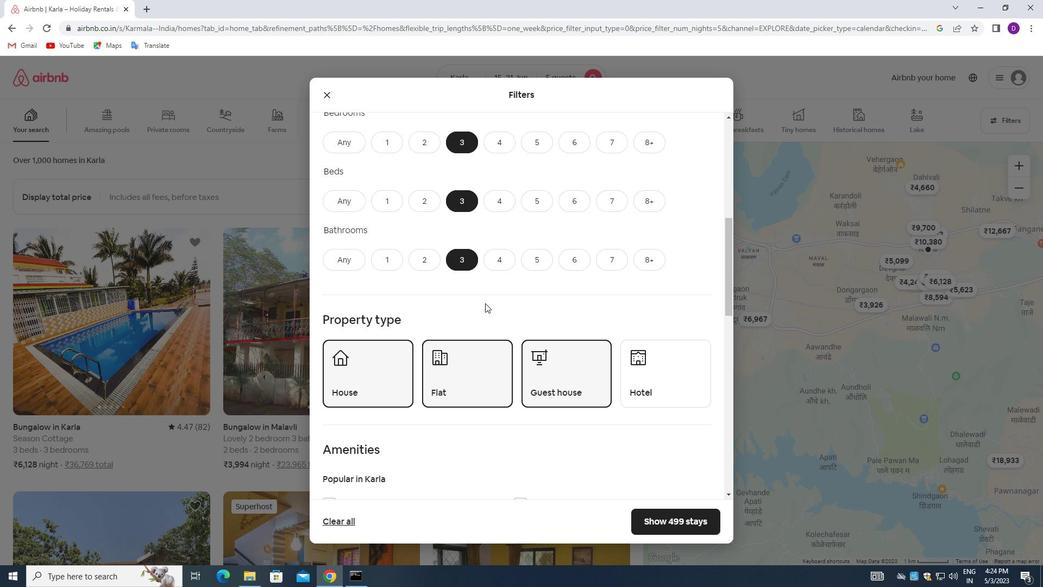 
Action: Mouse scrolled (485, 302) with delta (0, 0)
Screenshot: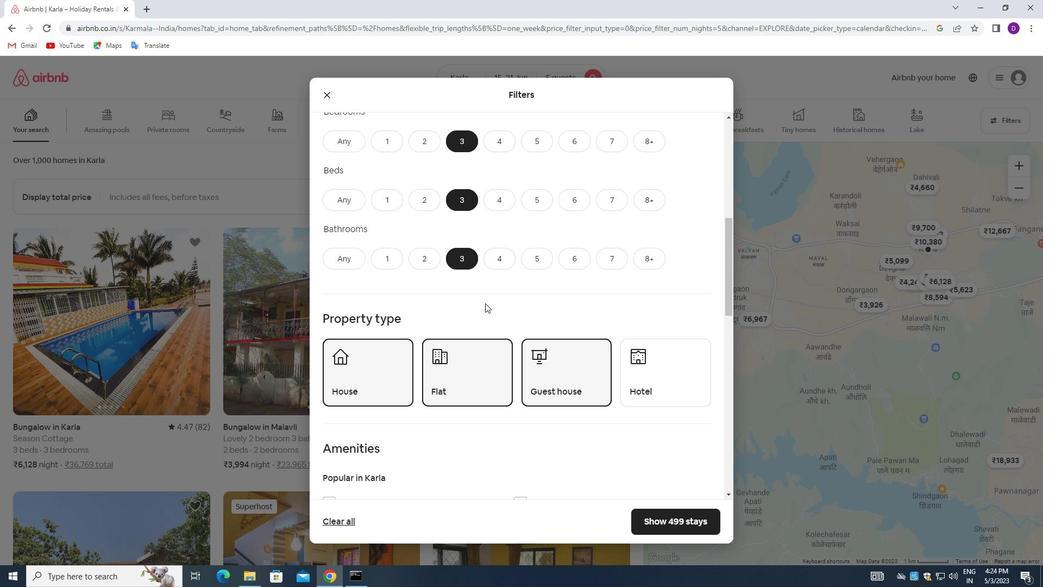
Action: Mouse scrolled (485, 302) with delta (0, 0)
Screenshot: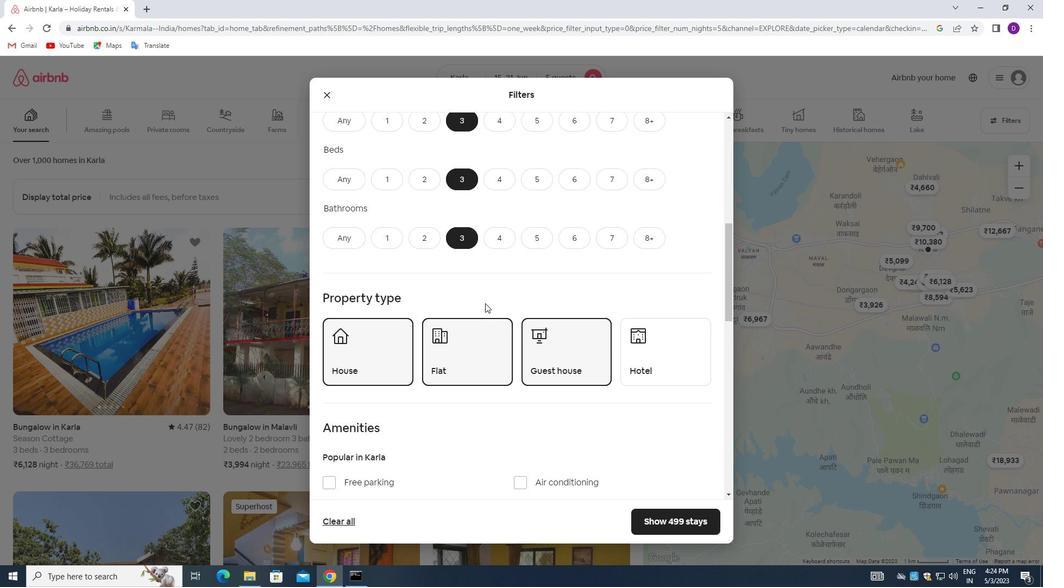 
Action: Mouse scrolled (485, 302) with delta (0, 0)
Screenshot: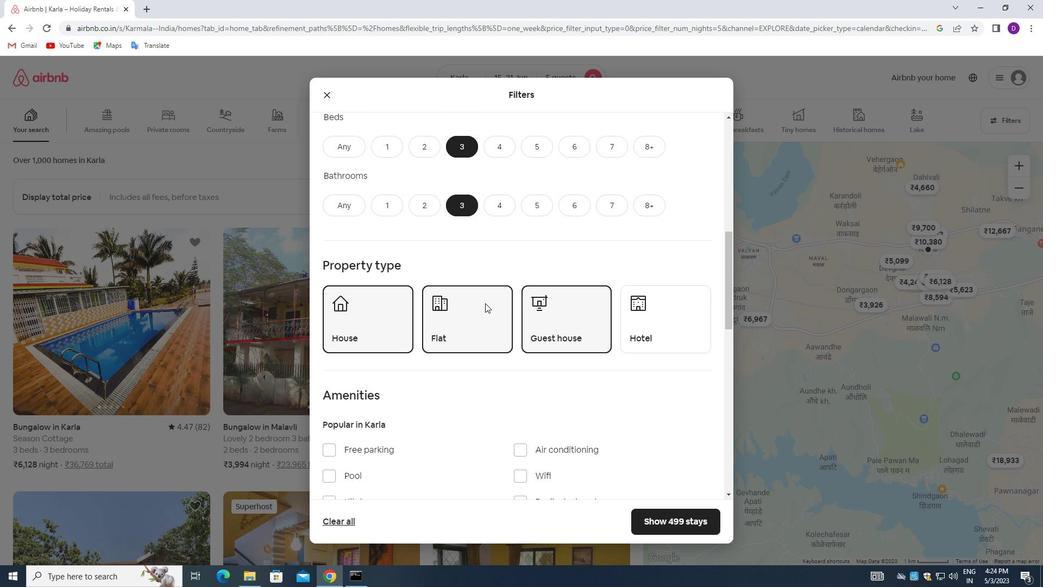 
Action: Mouse scrolled (485, 302) with delta (0, 0)
Screenshot: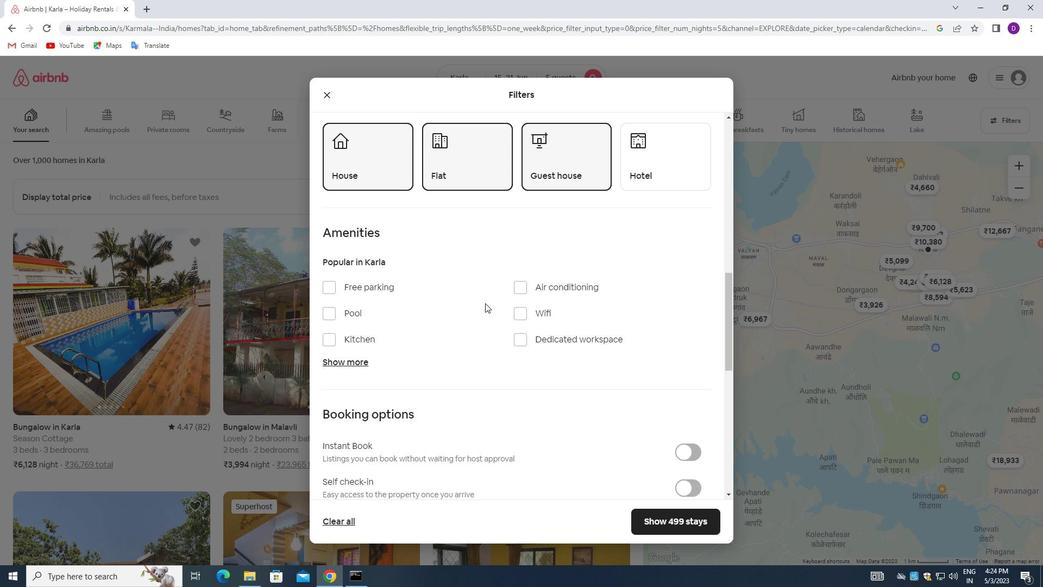 
Action: Mouse scrolled (485, 302) with delta (0, 0)
Screenshot: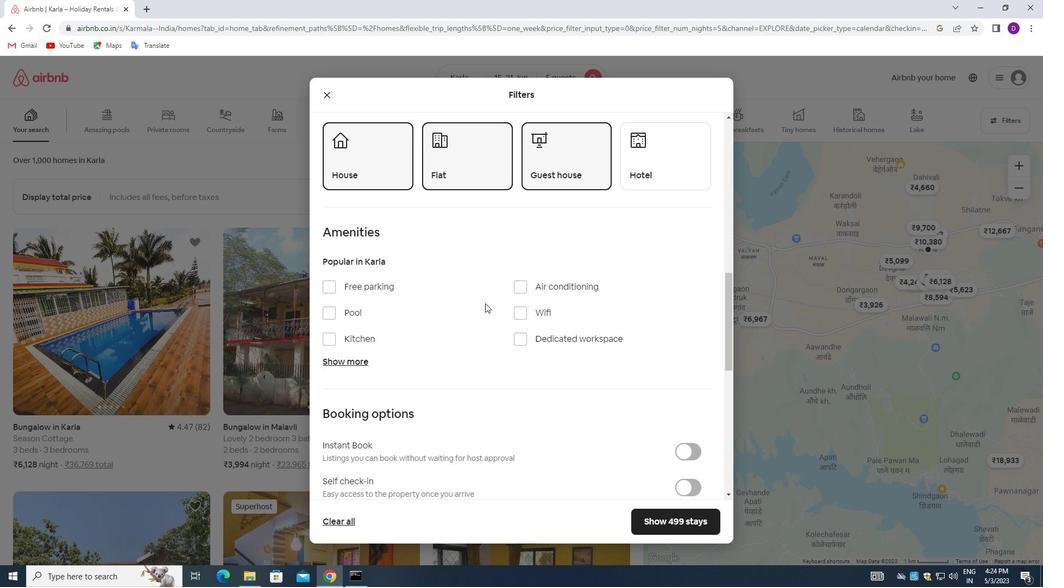 
Action: Mouse moved to (681, 382)
Screenshot: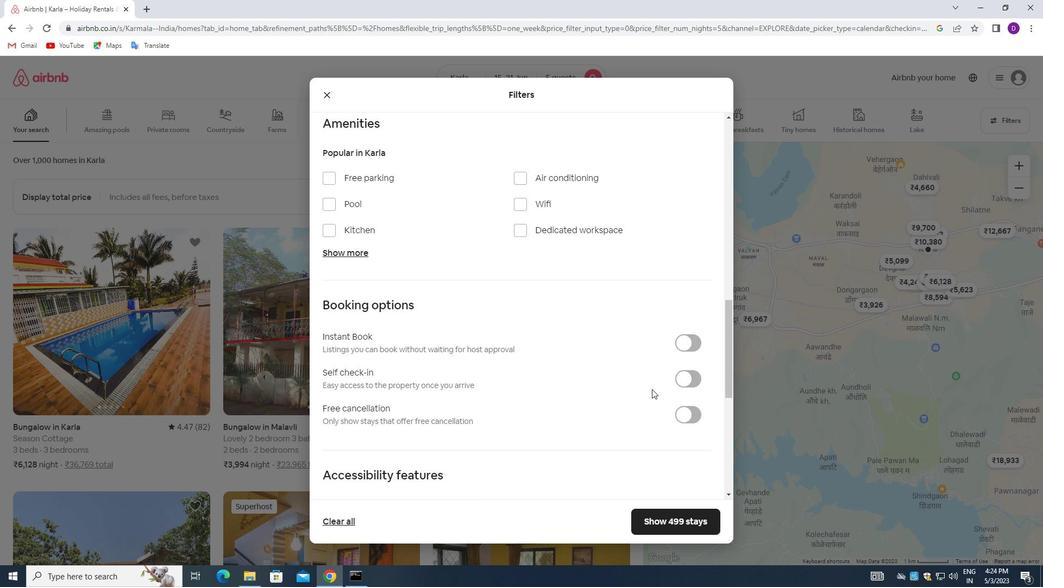 
Action: Mouse pressed left at (681, 382)
Screenshot: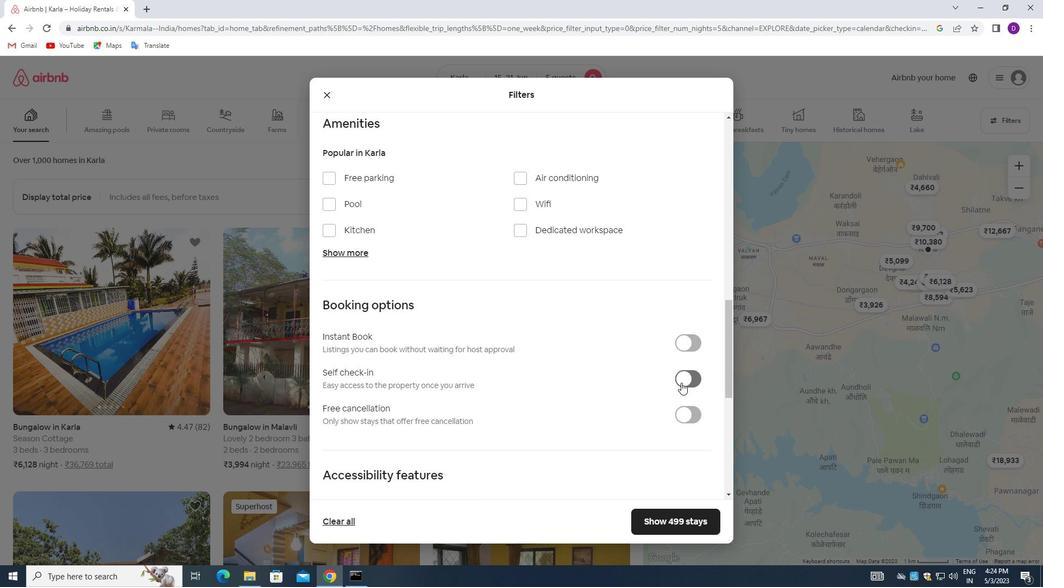 
Action: Mouse moved to (434, 394)
Screenshot: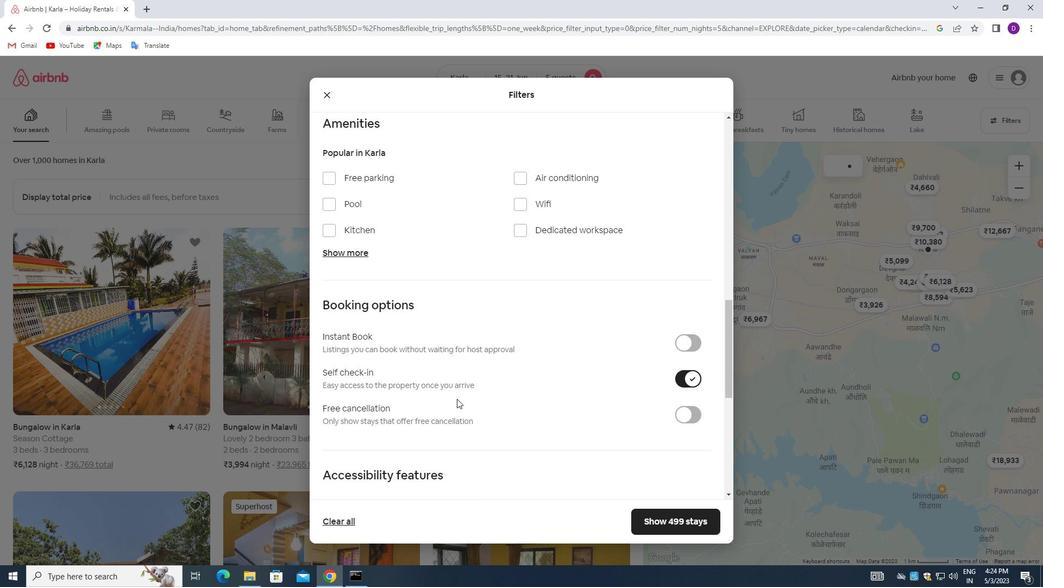 
Action: Mouse scrolled (434, 394) with delta (0, 0)
Screenshot: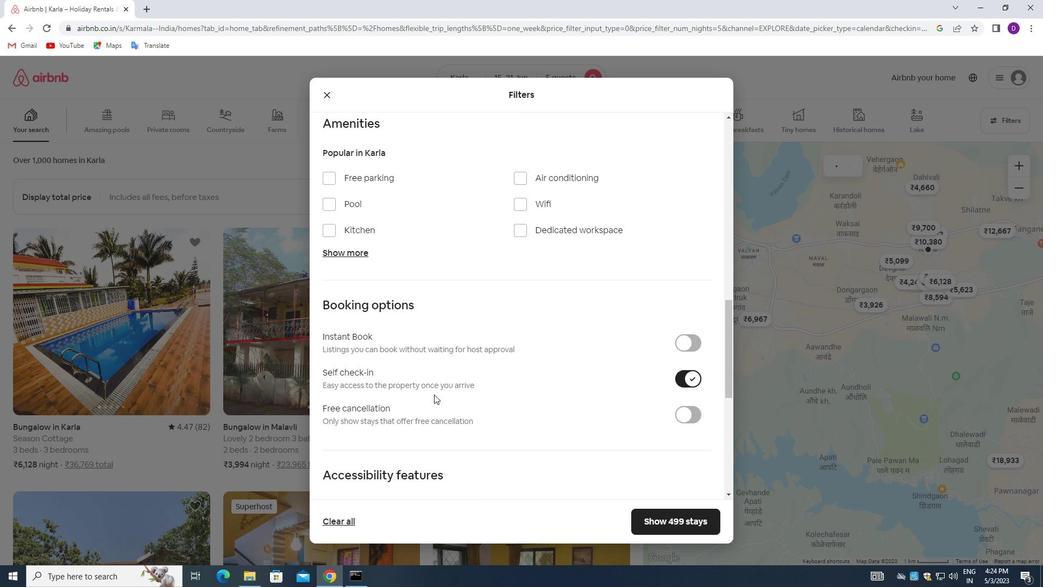 
Action: Mouse scrolled (434, 394) with delta (0, 0)
Screenshot: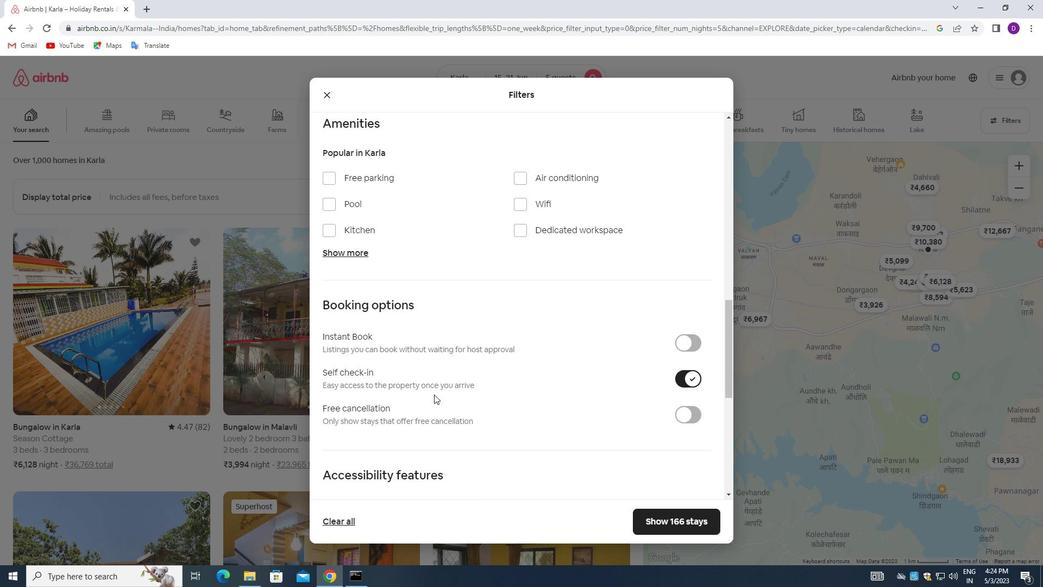 
Action: Mouse scrolled (434, 394) with delta (0, 0)
Screenshot: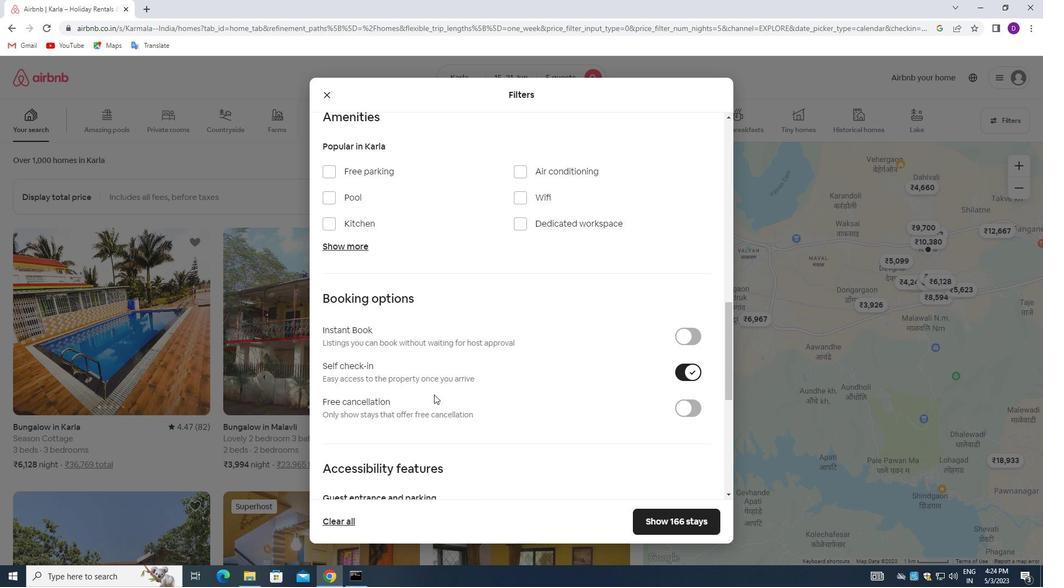 
Action: Mouse scrolled (434, 394) with delta (0, 0)
Screenshot: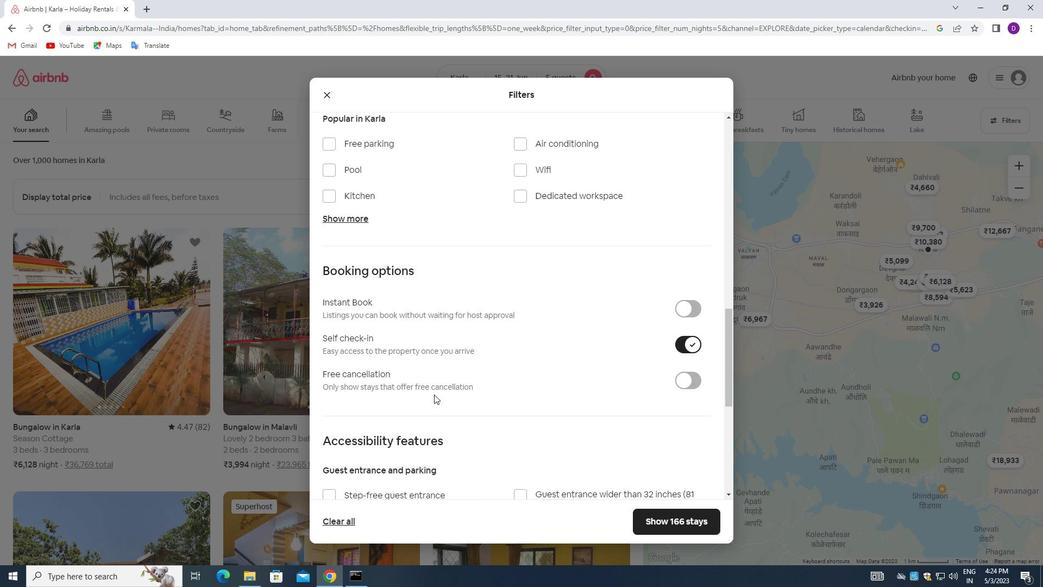 
Action: Mouse moved to (434, 394)
Screenshot: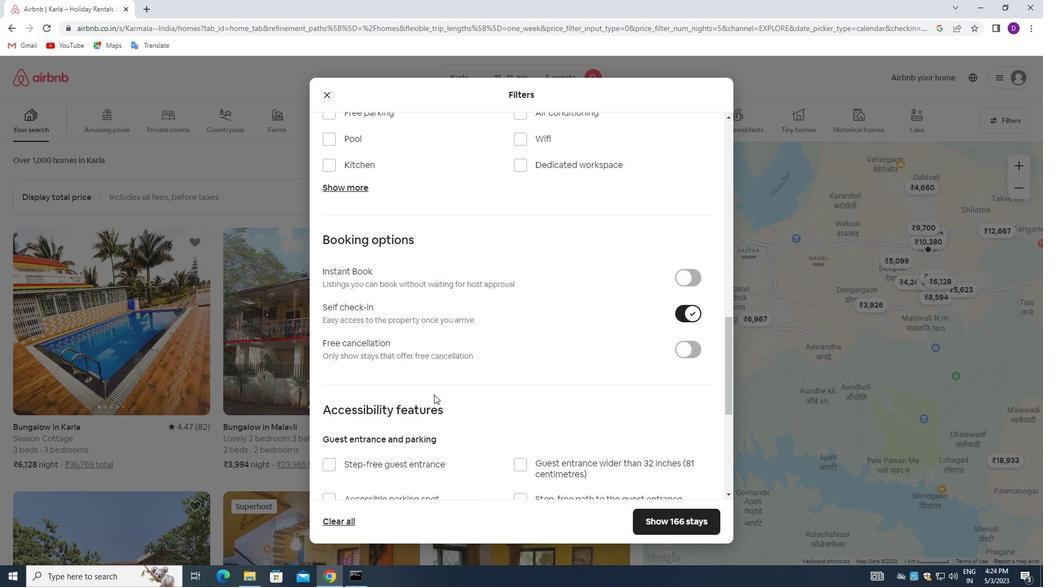 
Action: Mouse scrolled (434, 394) with delta (0, 0)
Screenshot: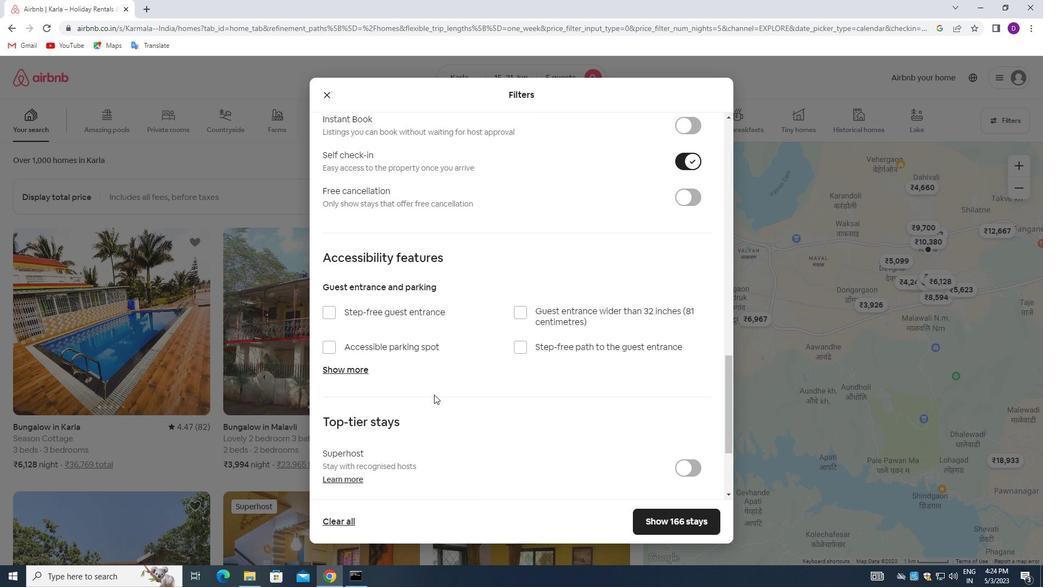 
Action: Mouse moved to (434, 394)
Screenshot: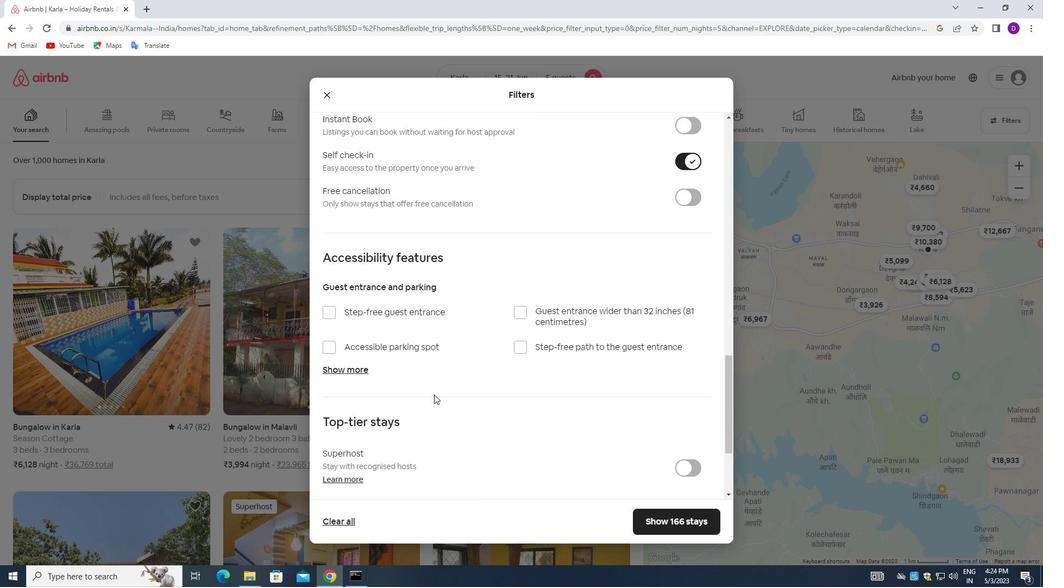 
Action: Mouse scrolled (434, 394) with delta (0, 0)
Screenshot: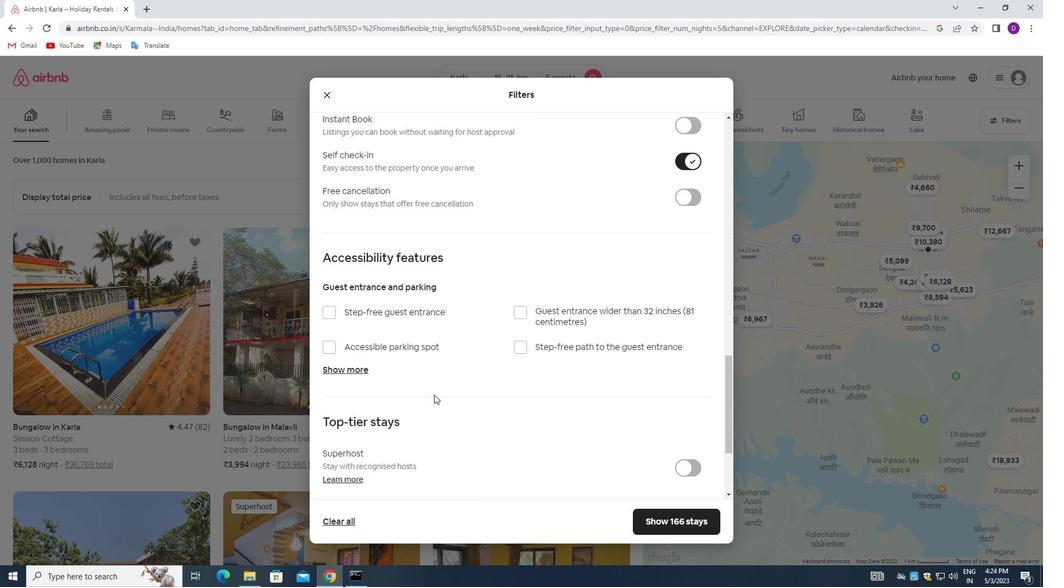 
Action: Mouse moved to (434, 394)
Screenshot: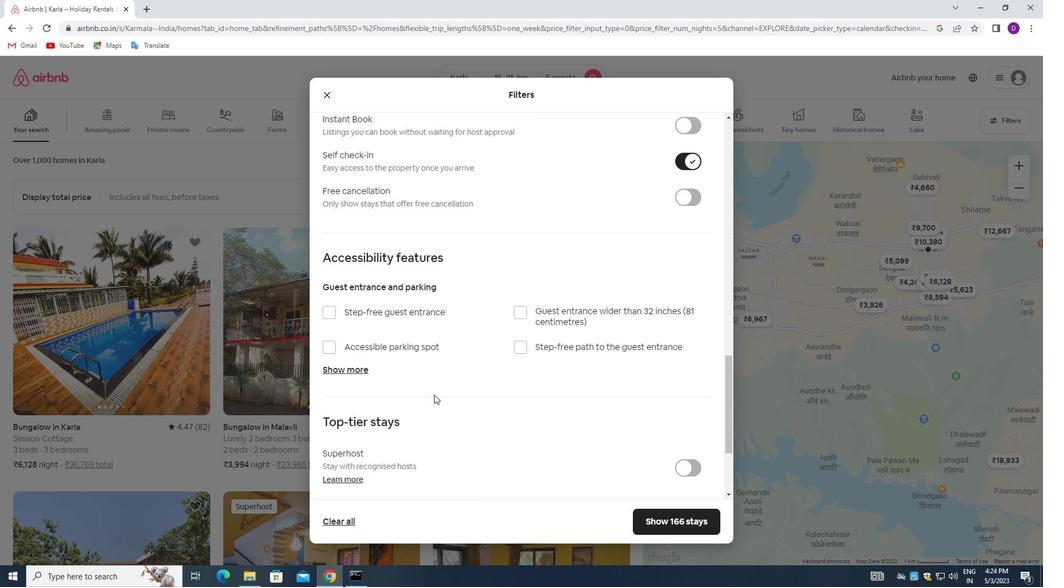 
Action: Mouse scrolled (434, 394) with delta (0, 0)
Screenshot: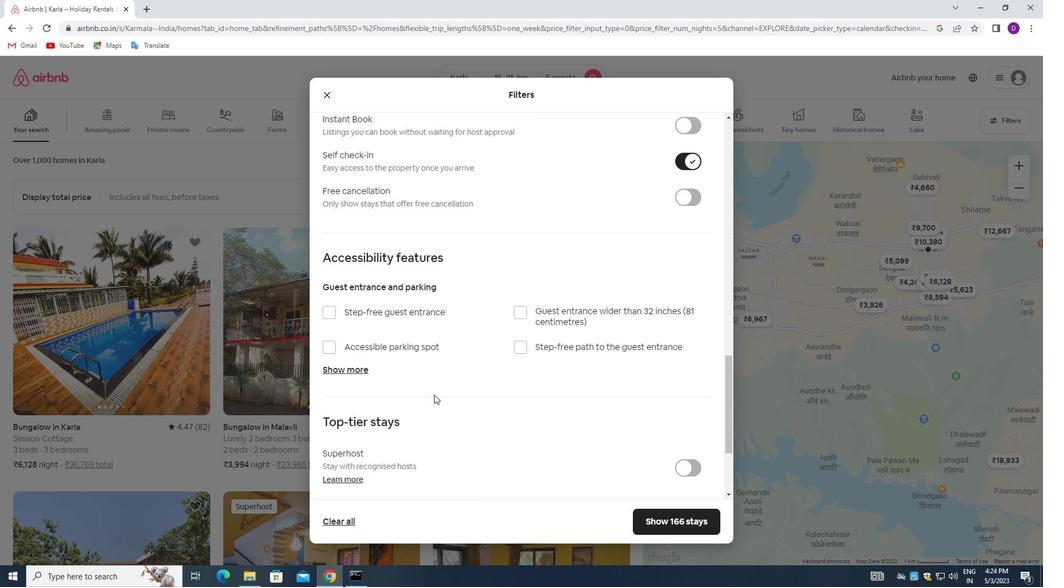 
Action: Mouse moved to (434, 395)
Screenshot: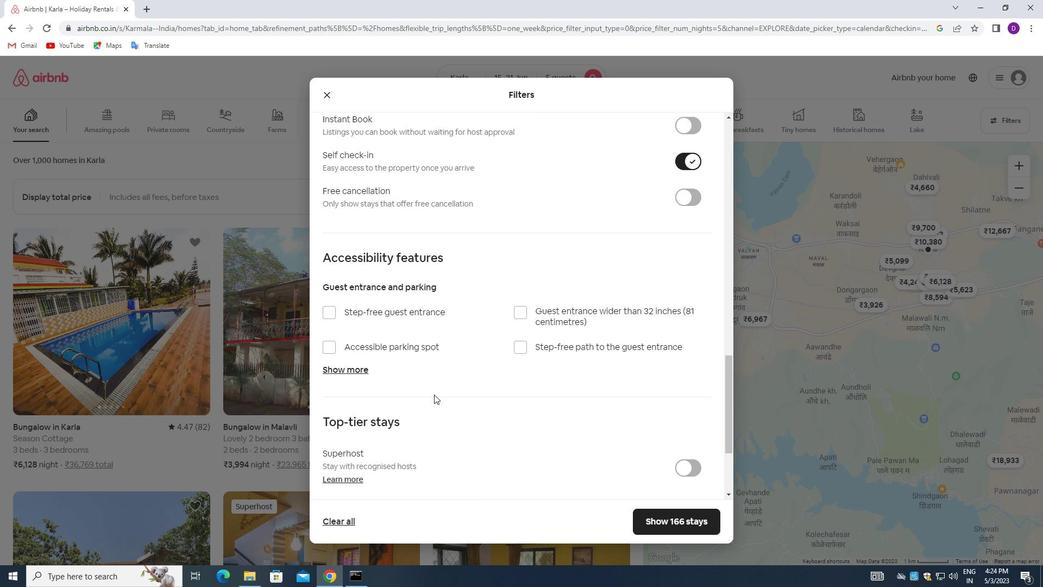 
Action: Mouse scrolled (434, 394) with delta (0, 0)
Screenshot: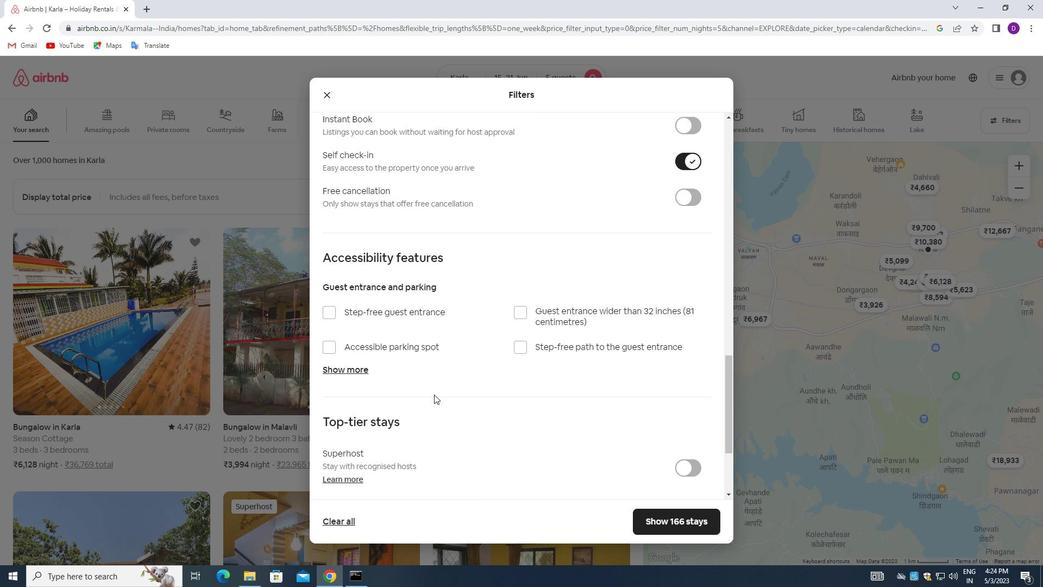 
Action: Mouse scrolled (434, 394) with delta (0, 0)
Screenshot: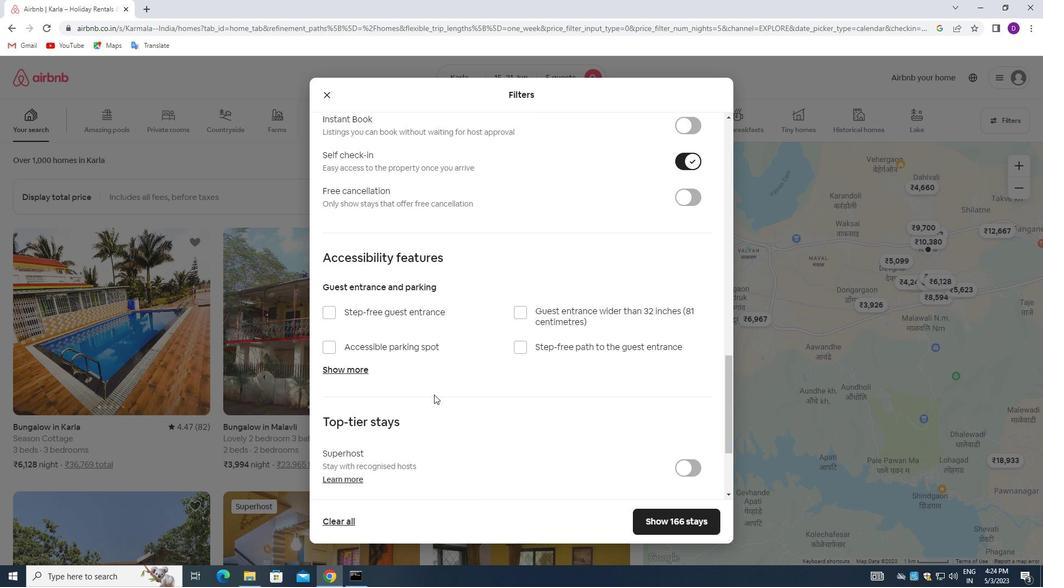 
Action: Mouse moved to (332, 426)
Screenshot: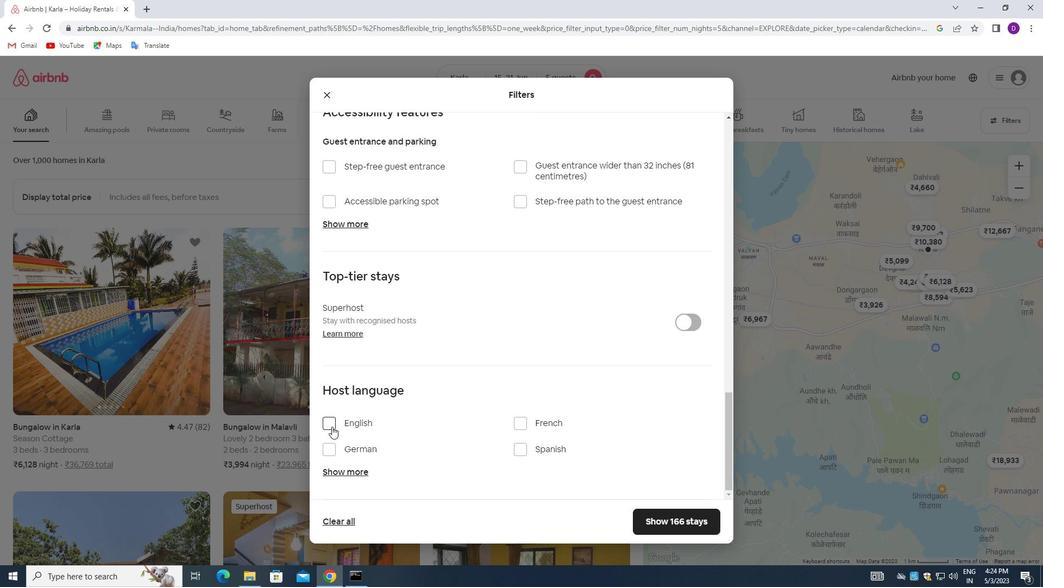
Action: Mouse pressed left at (332, 426)
Screenshot: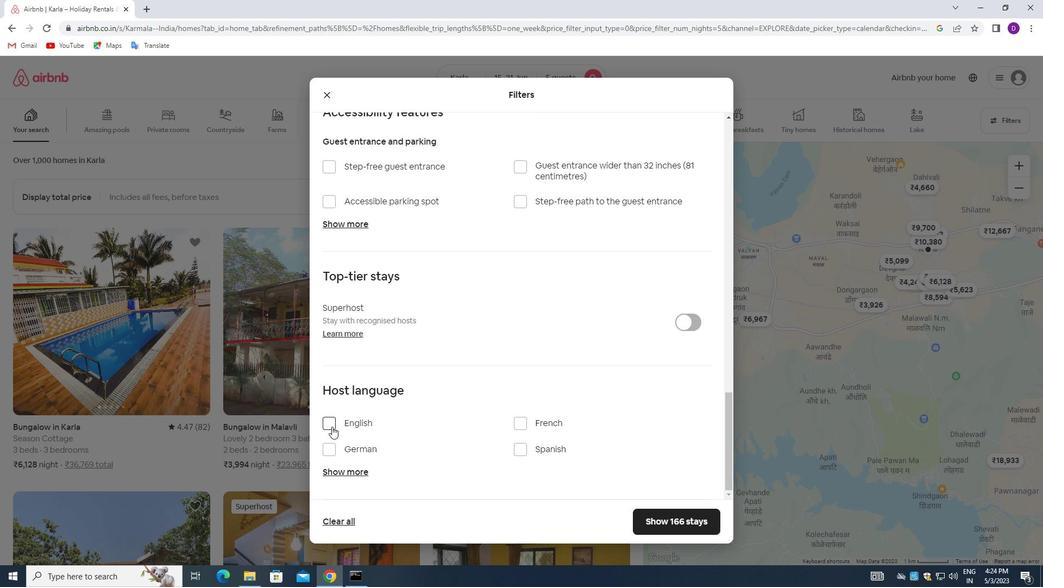 
Action: Mouse moved to (638, 516)
Screenshot: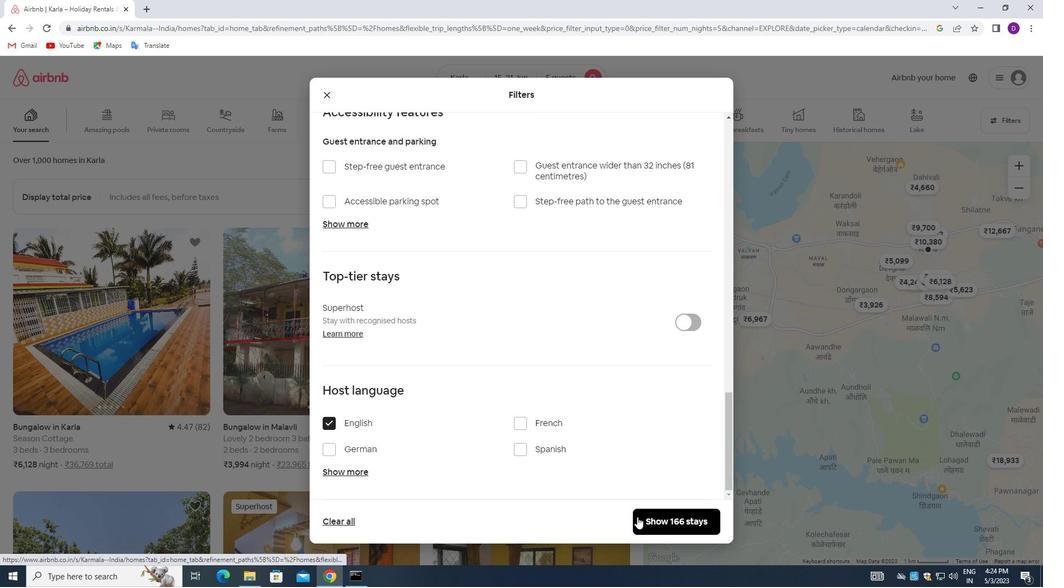 
Action: Mouse pressed left at (638, 516)
Screenshot: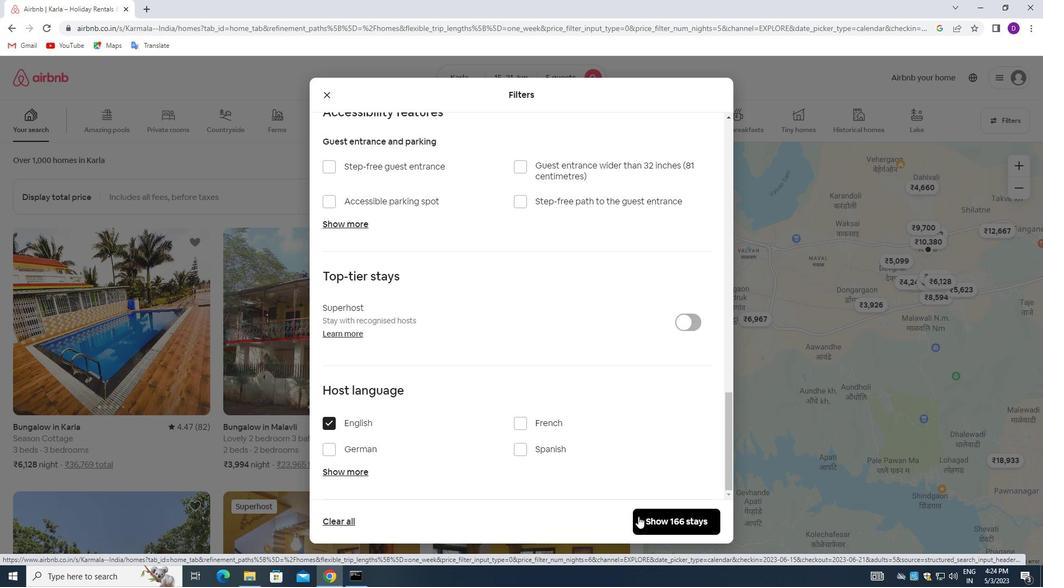 
Action: Mouse moved to (540, 346)
Screenshot: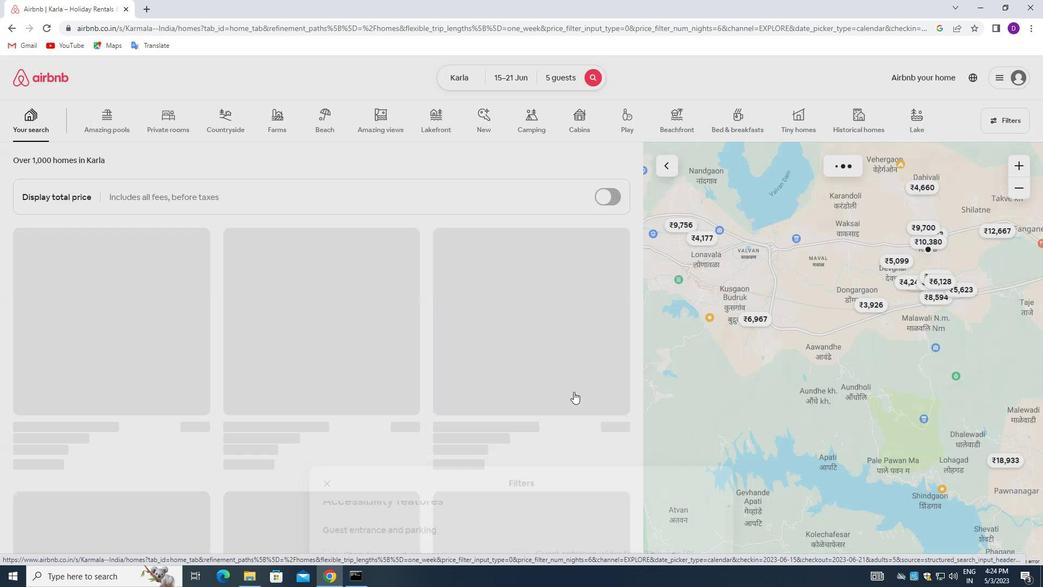 
